 Task: Look for space in Menzelinsk, Russia from 11th June, 2023 to 15th June, 2023 for 2 adults in price range Rs.7000 to Rs.16000. Place can be private room with 1  bedroom having 2 beds and 1 bathroom. Property type can be house, flat, guest house, hotel. Booking option can be shelf check-in. Required host language is English.
Action: Mouse moved to (518, 136)
Screenshot: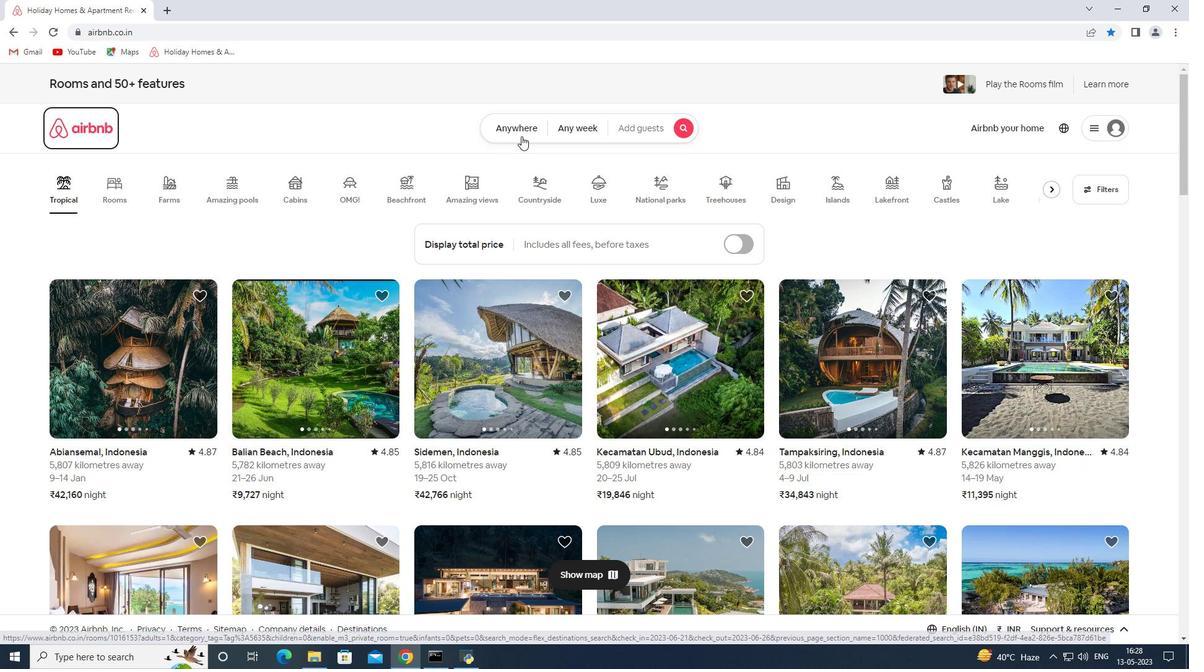 
Action: Mouse pressed left at (518, 136)
Screenshot: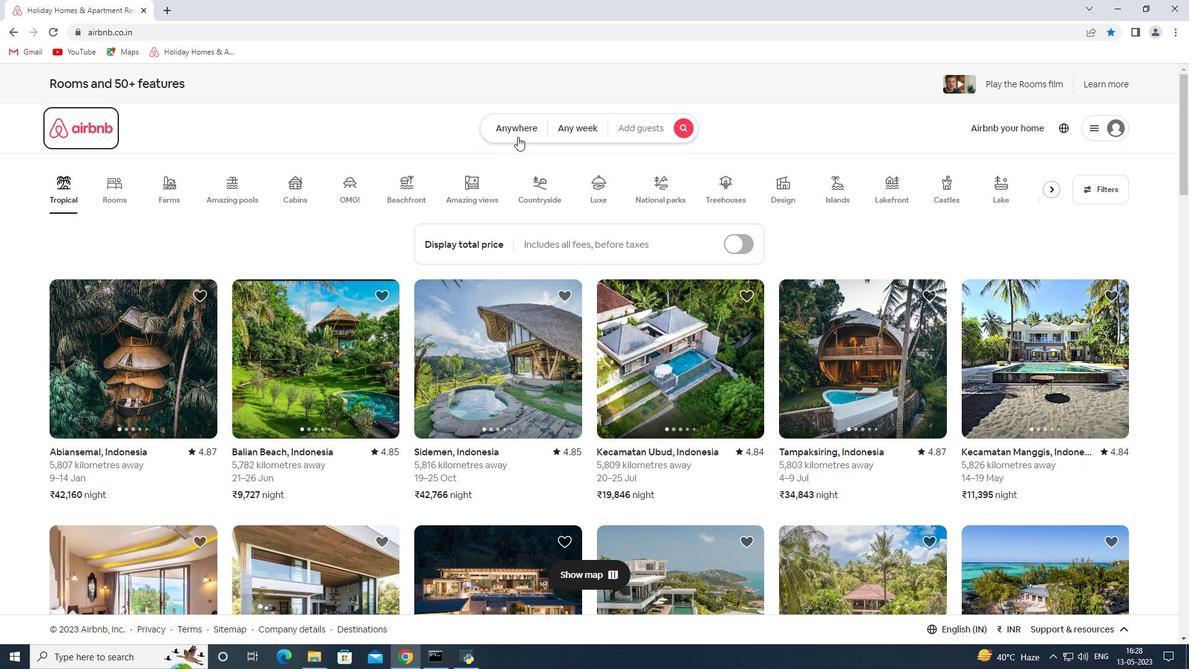 
Action: Mouse moved to (411, 178)
Screenshot: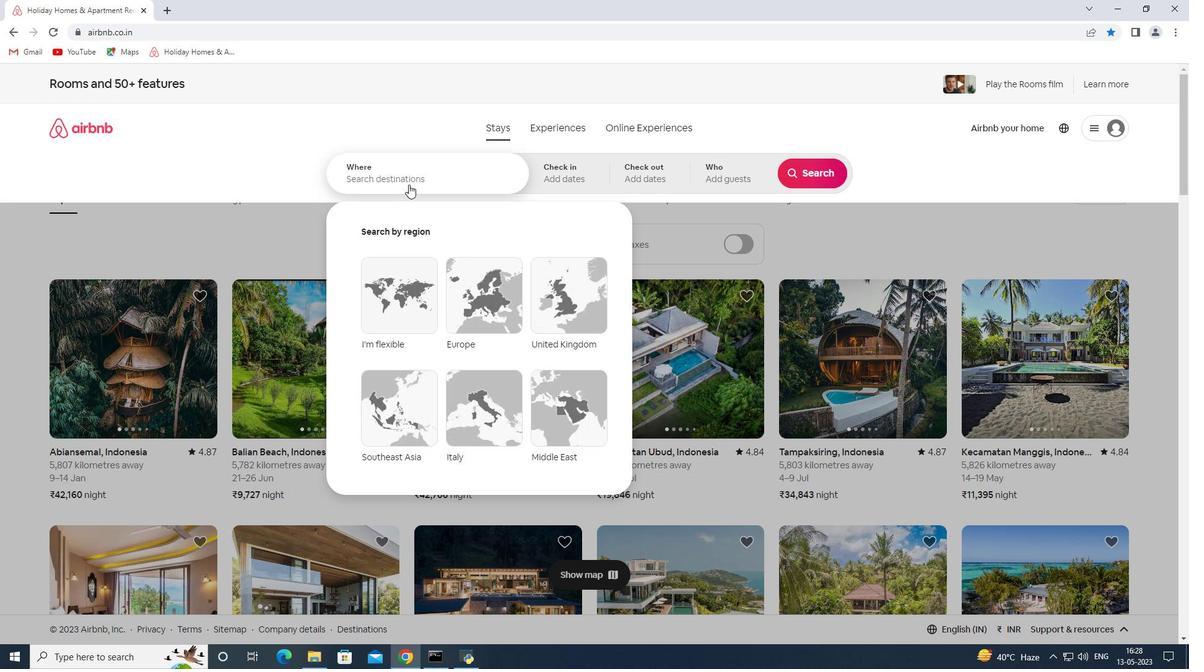 
Action: Mouse pressed left at (411, 178)
Screenshot: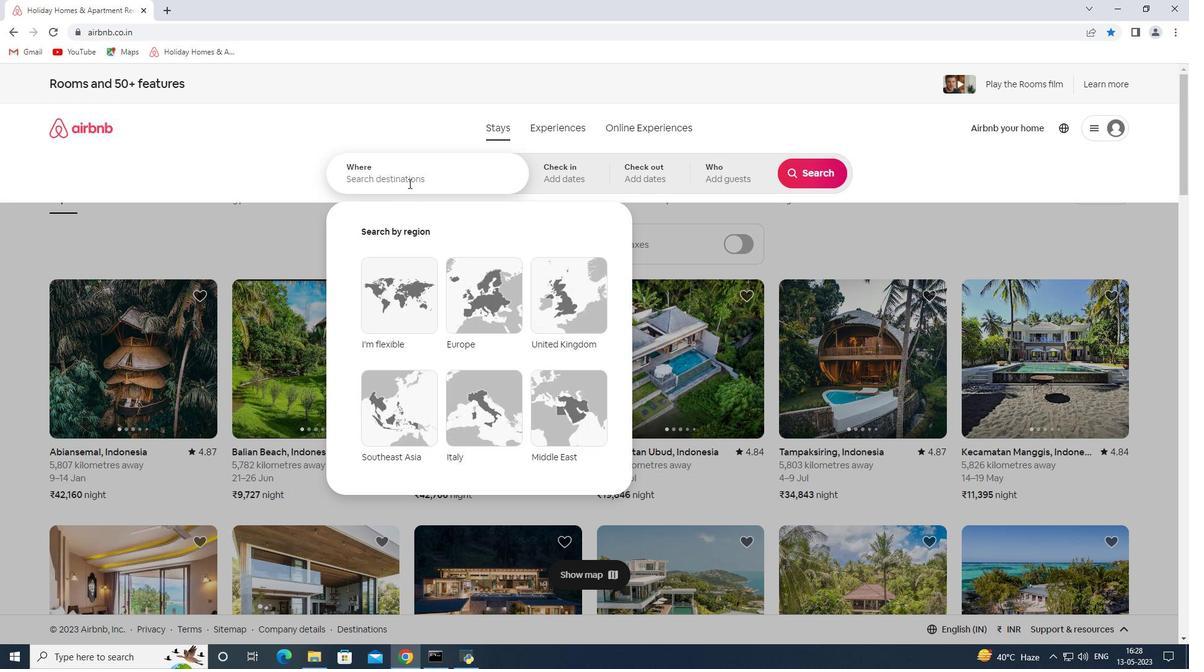 
Action: Mouse moved to (390, 192)
Screenshot: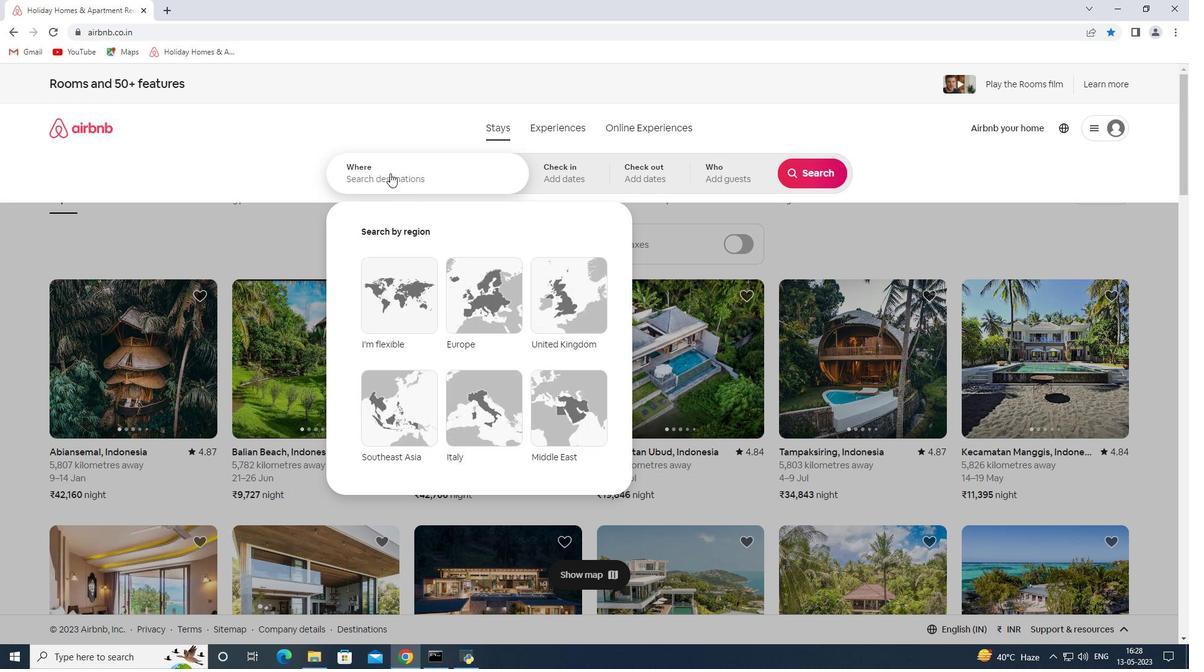 
Action: Mouse pressed left at (390, 192)
Screenshot: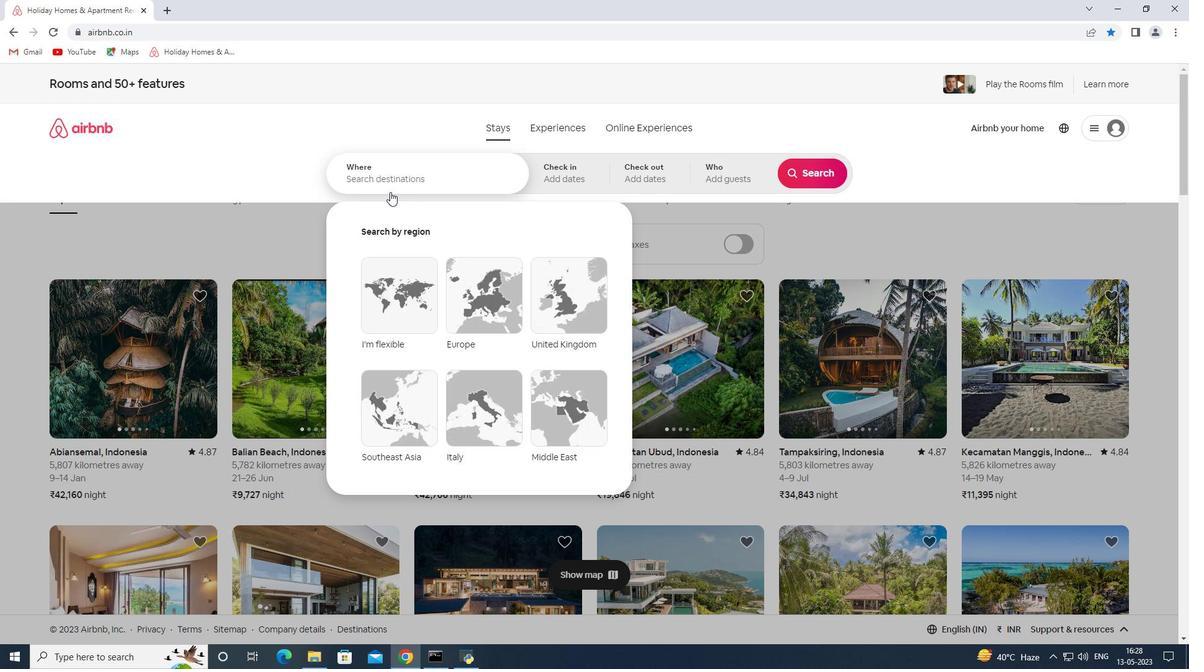
Action: Mouse moved to (408, 180)
Screenshot: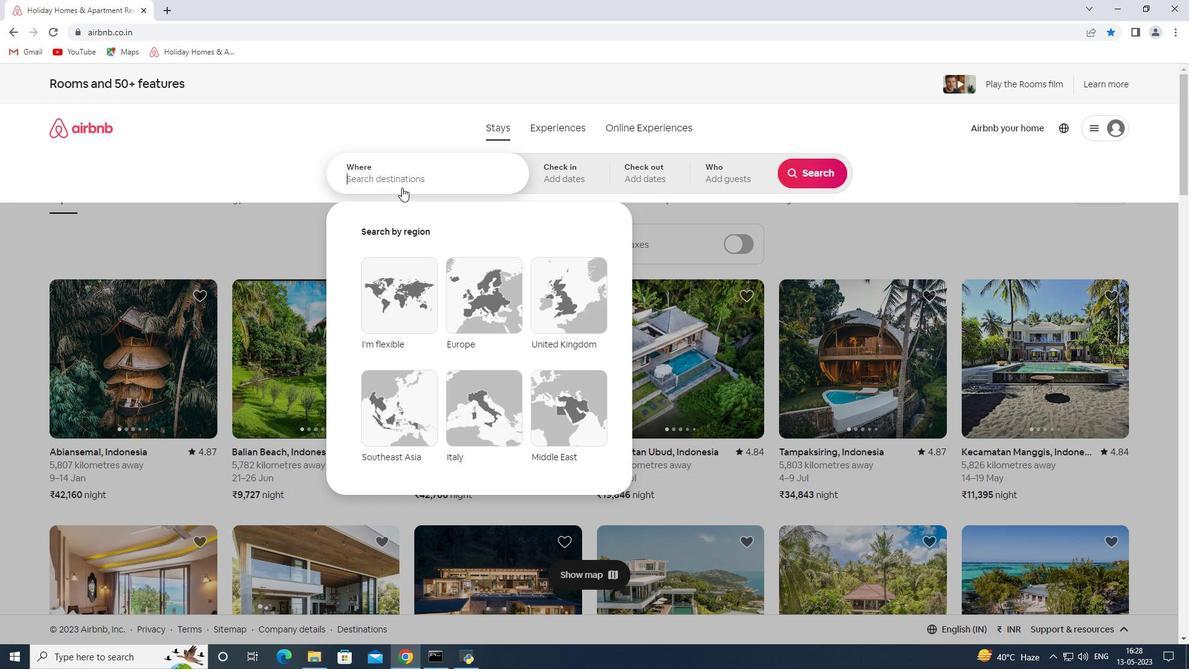 
Action: Mouse pressed left at (408, 180)
Screenshot: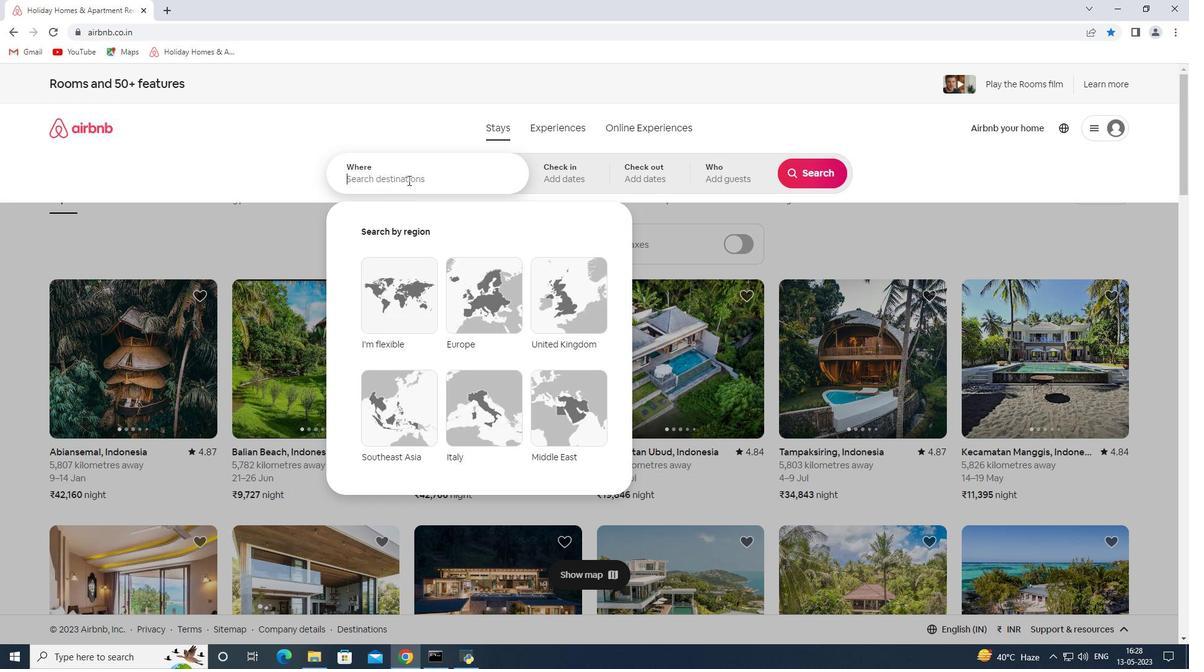 
Action: Key pressed <Key.shift><Key.shift><Key.shift><Key.shift><Key.shift><Key.shift>Menzelinsk<Key.space><Key.shift><Key.shift><Key.shift><Key.shift><Key.shift><Key.shift><Key.shift><Key.shift><Key.shift><Key.shift><Key.shift>Russia<Key.space><Key.enter>
Screenshot: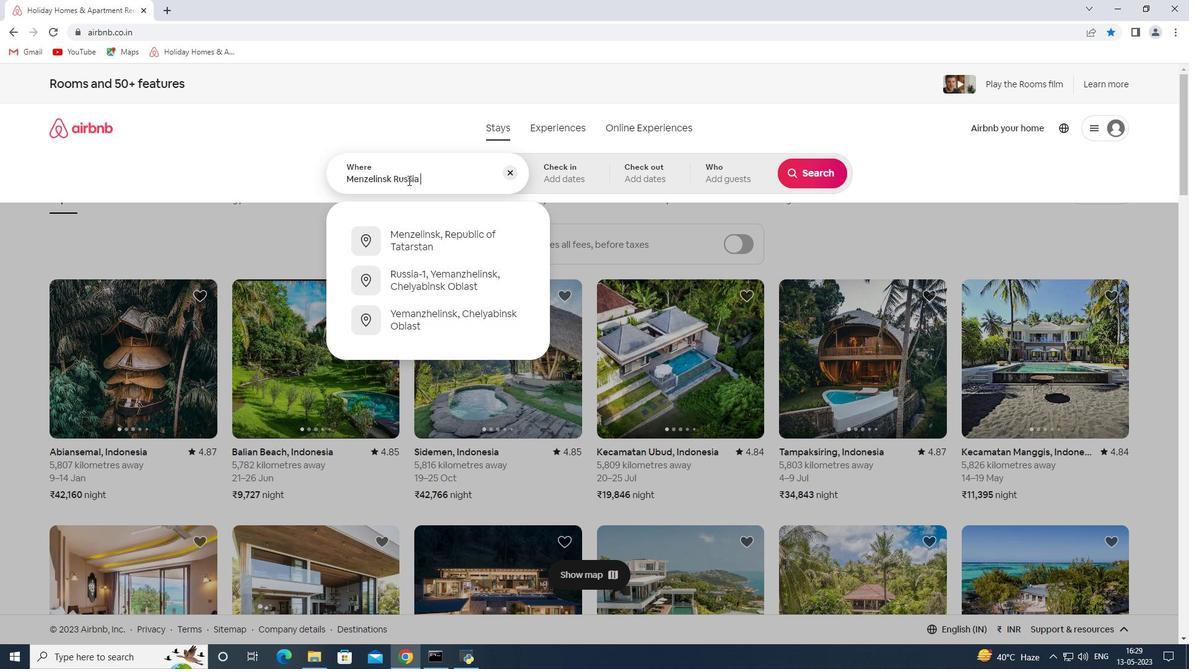 
Action: Mouse moved to (625, 389)
Screenshot: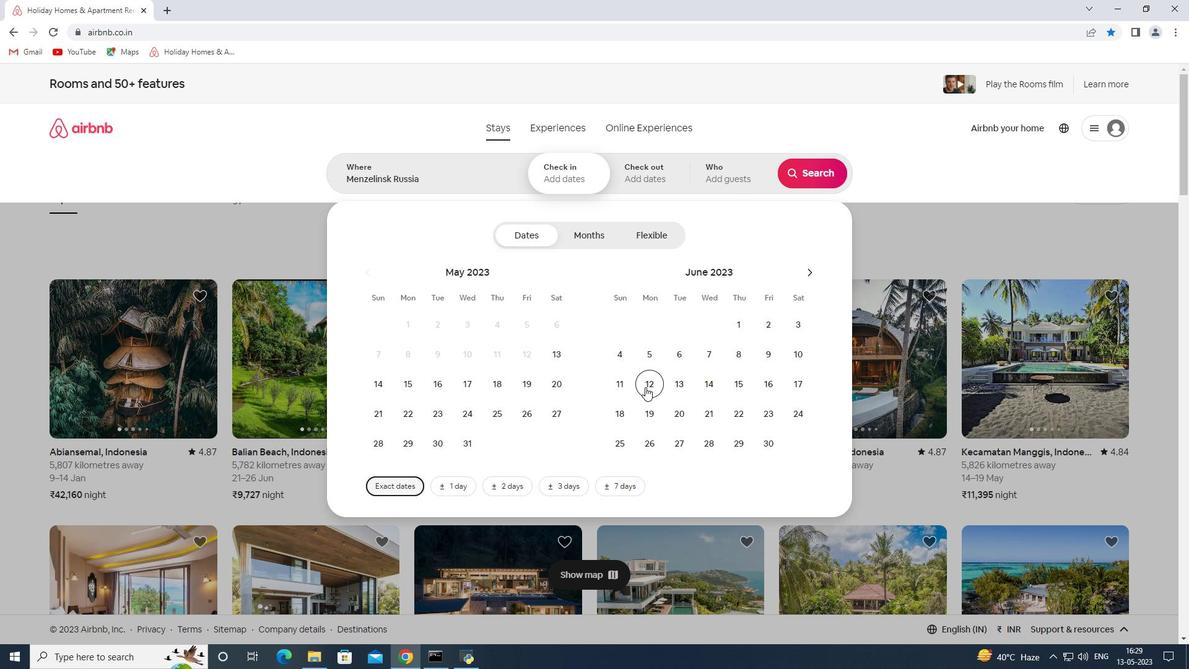 
Action: Mouse pressed left at (625, 389)
Screenshot: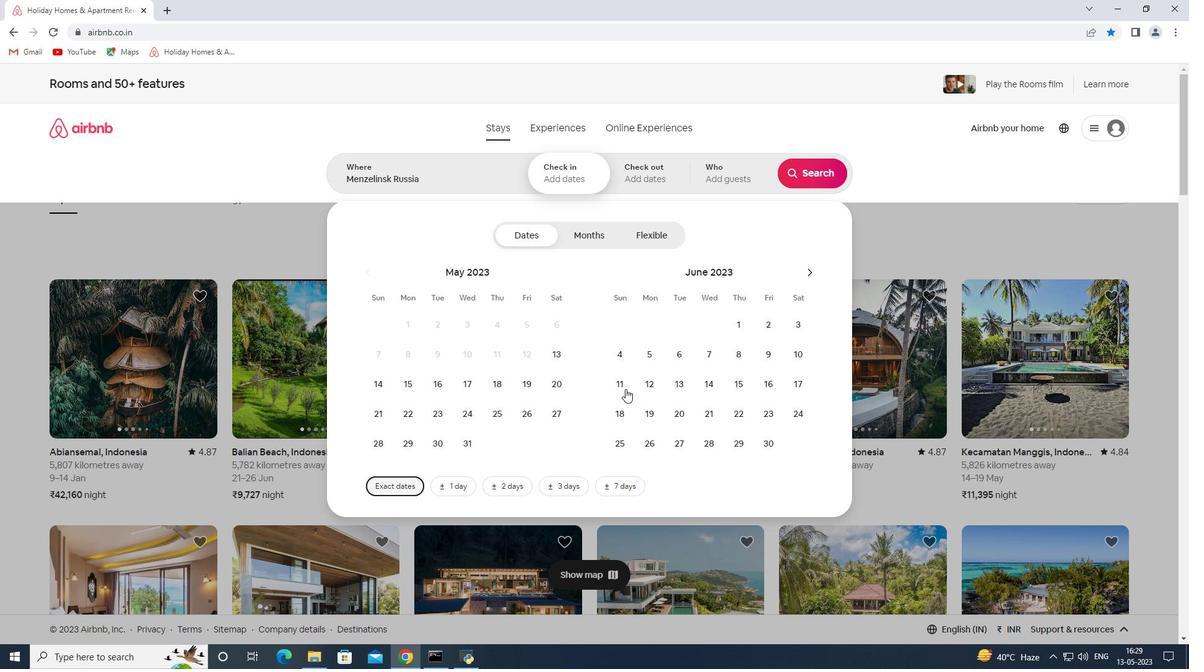 
Action: Mouse moved to (741, 387)
Screenshot: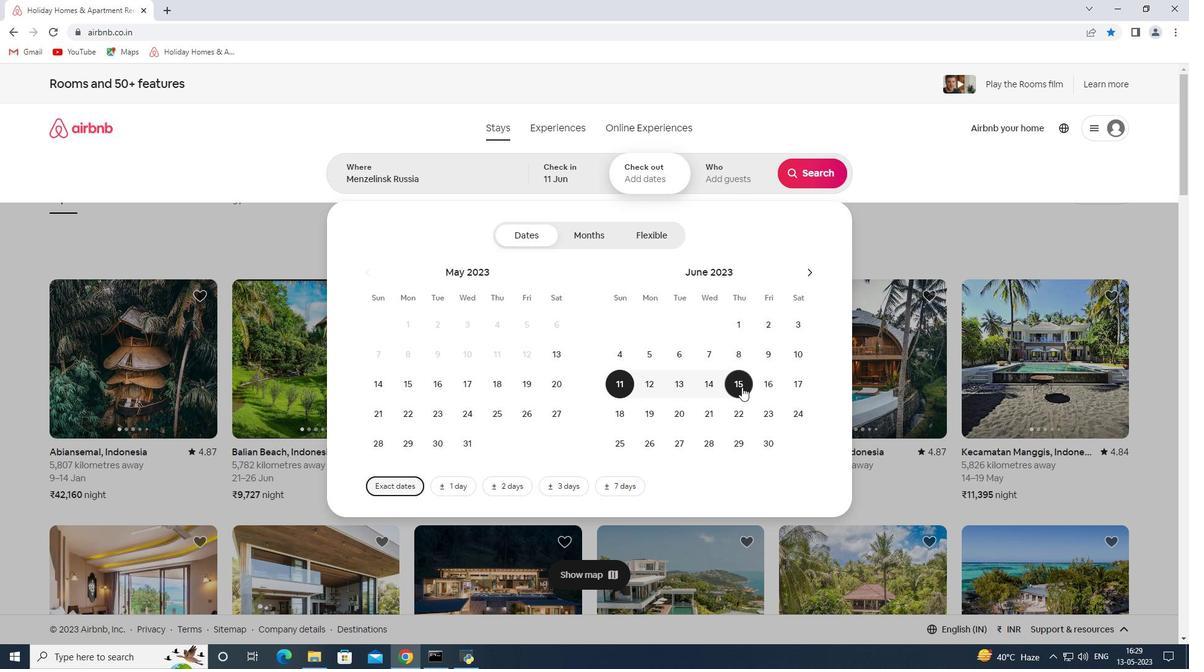 
Action: Mouse pressed left at (741, 387)
Screenshot: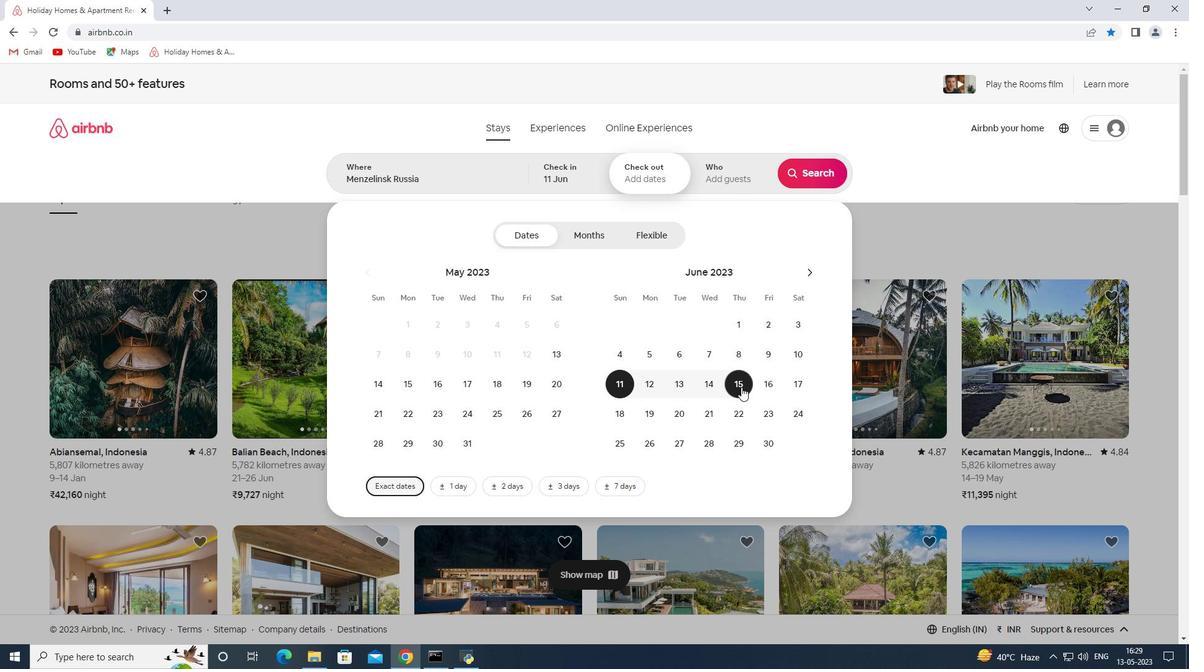 
Action: Mouse moved to (743, 176)
Screenshot: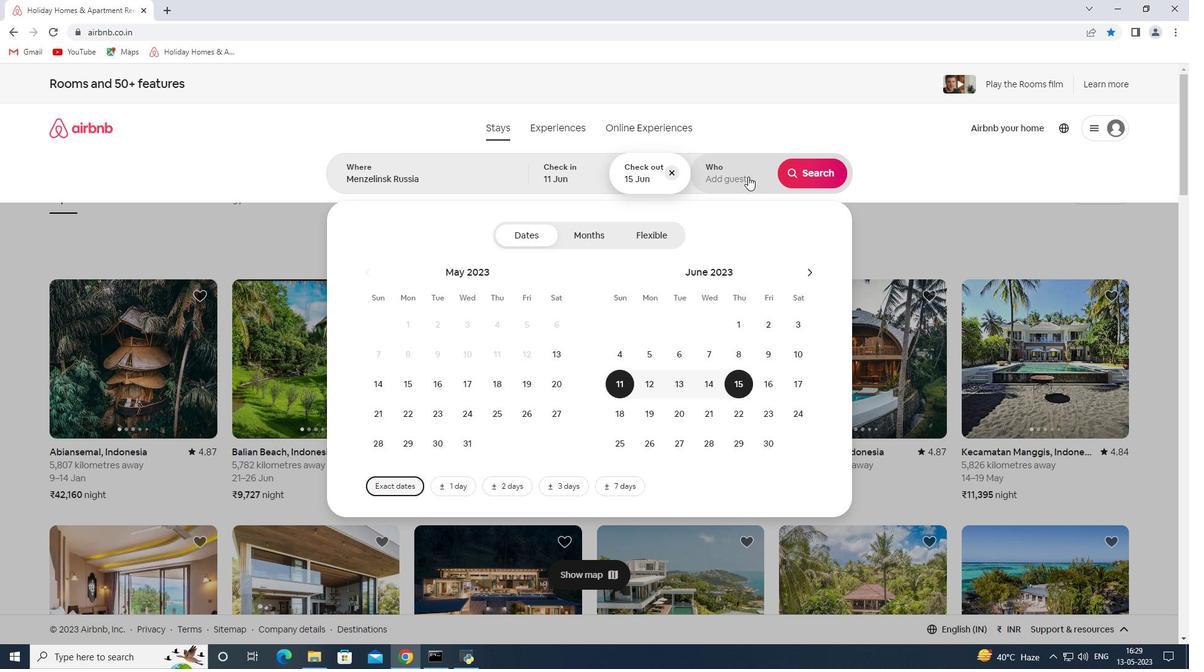 
Action: Mouse pressed left at (743, 176)
Screenshot: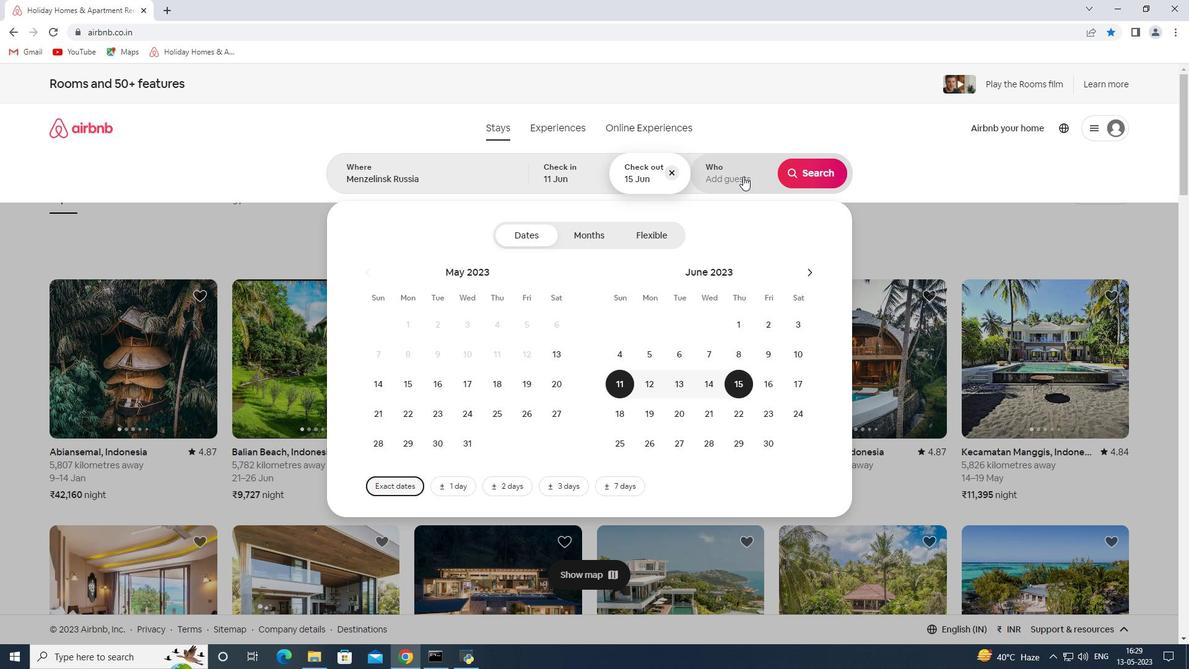 
Action: Mouse moved to (822, 241)
Screenshot: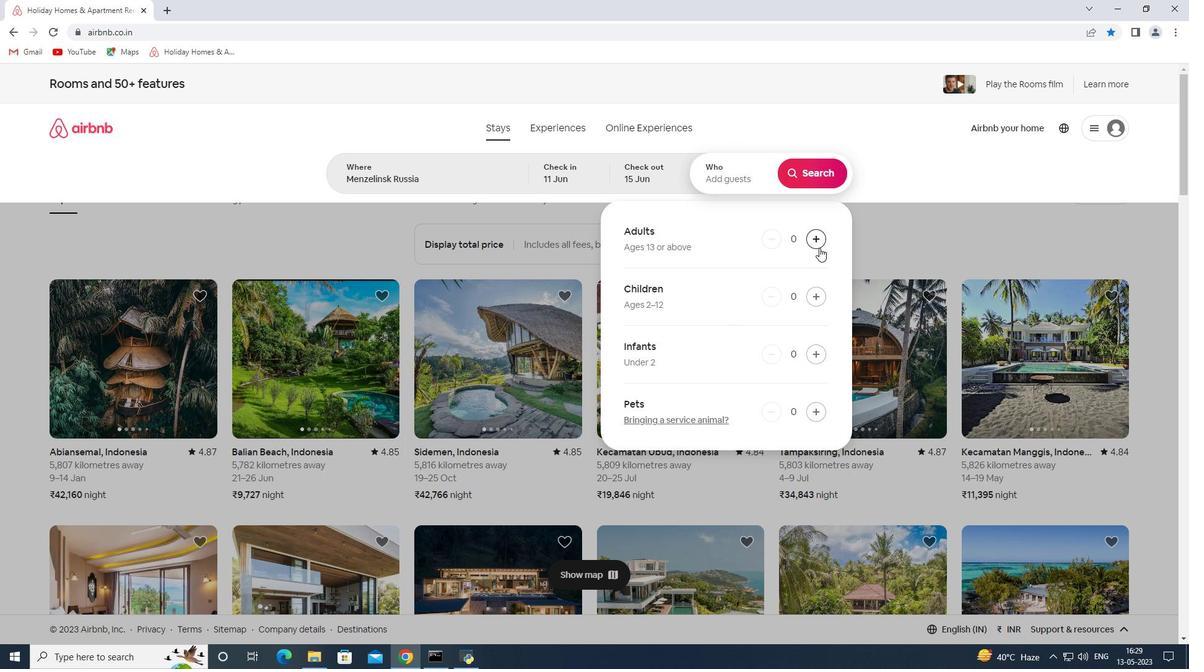 
Action: Mouse pressed left at (822, 241)
Screenshot: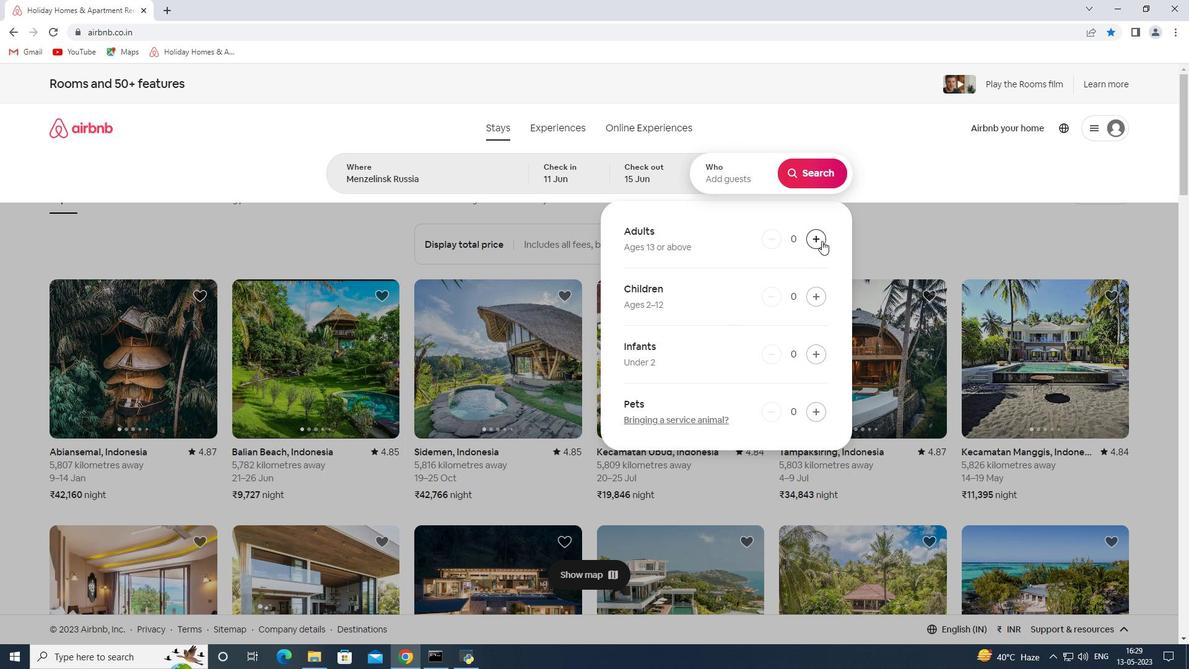 
Action: Mouse moved to (819, 241)
Screenshot: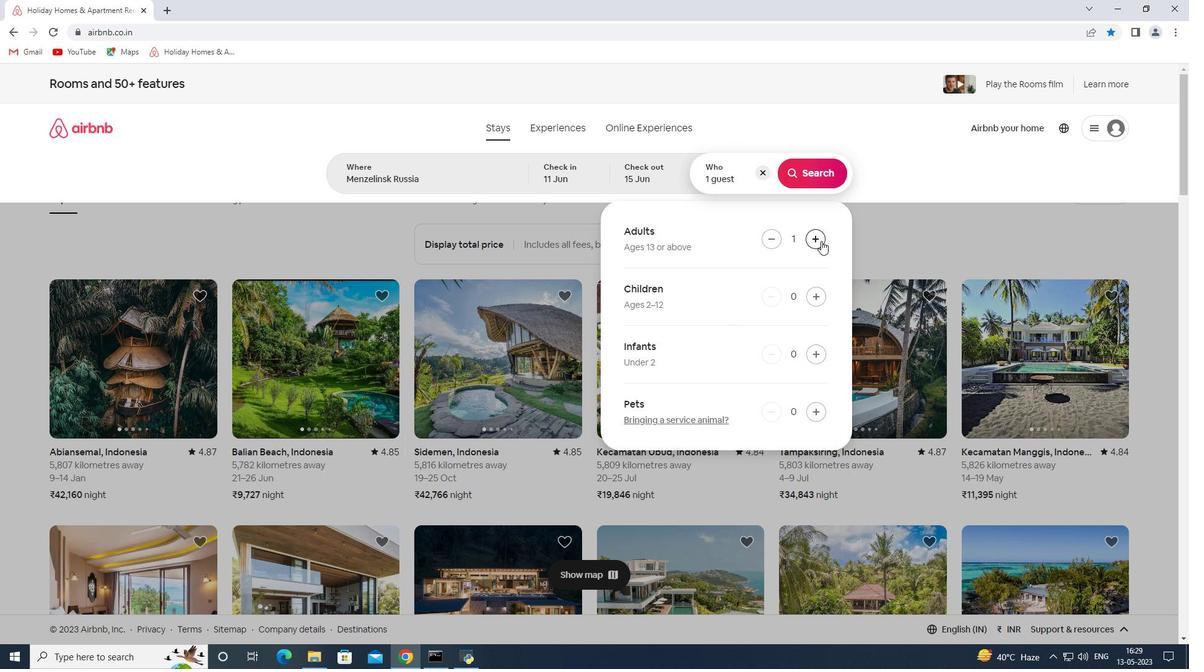 
Action: Mouse pressed left at (819, 241)
Screenshot: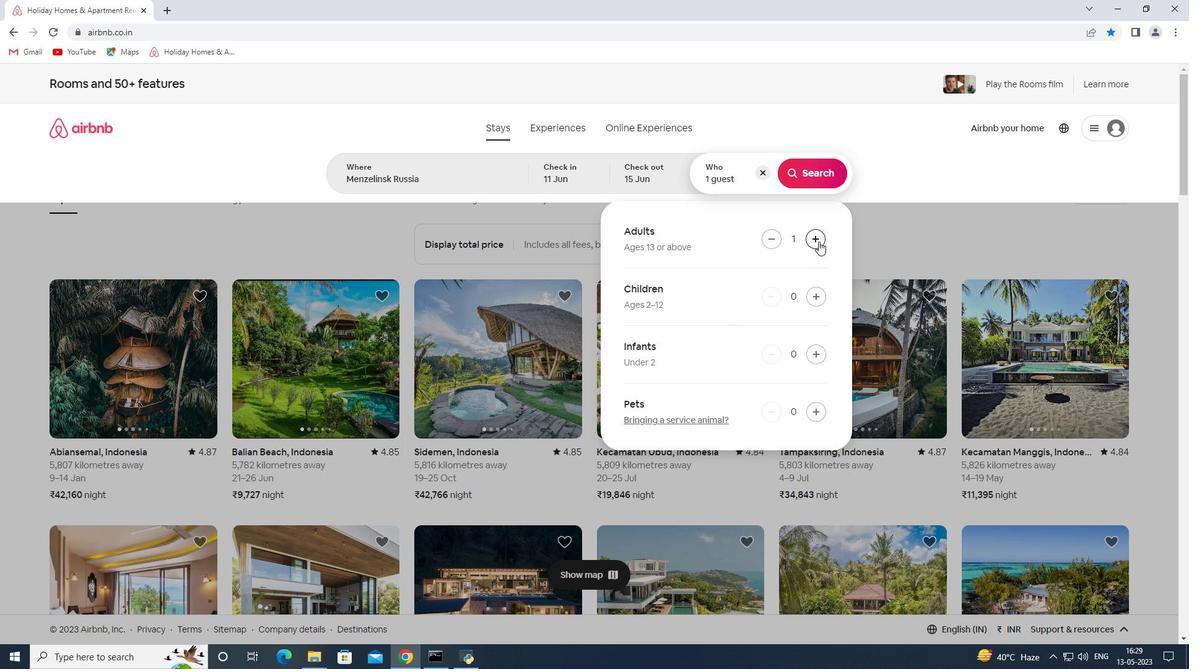 
Action: Mouse moved to (819, 171)
Screenshot: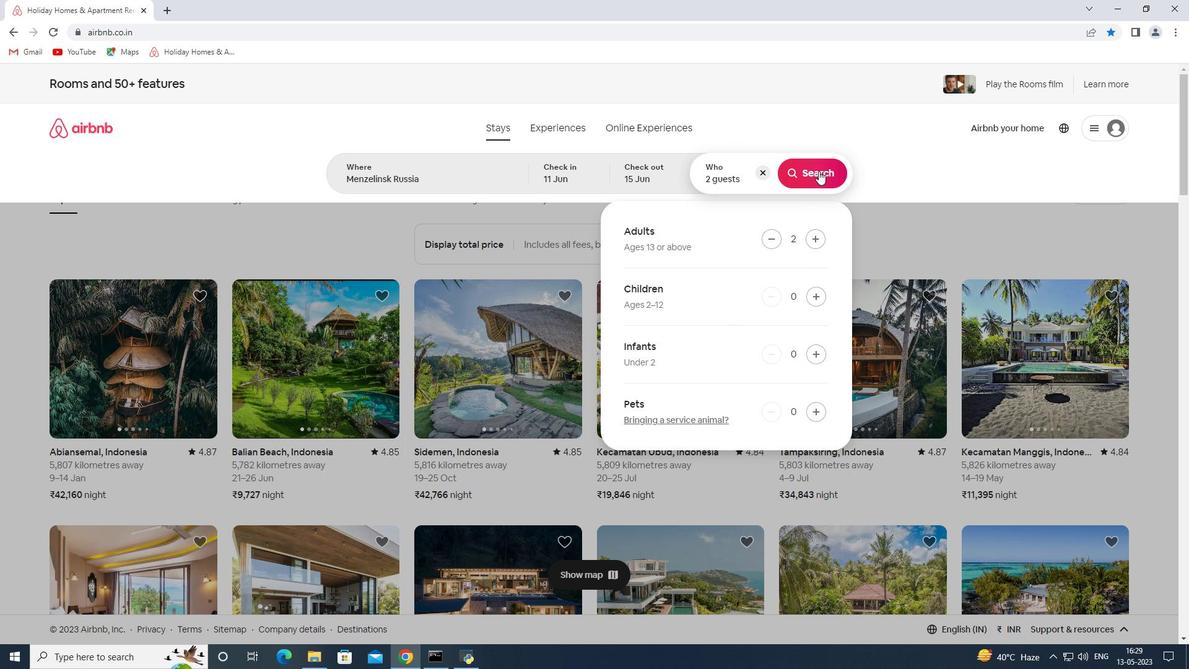 
Action: Mouse pressed left at (819, 171)
Screenshot: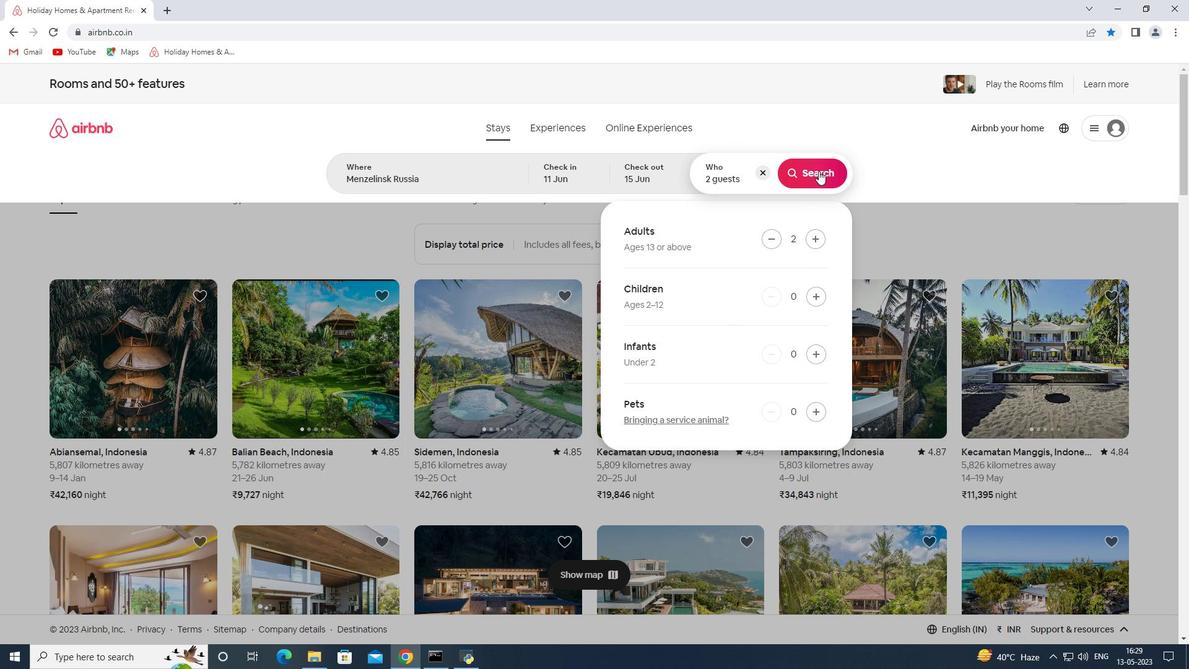 
Action: Mouse moved to (1140, 131)
Screenshot: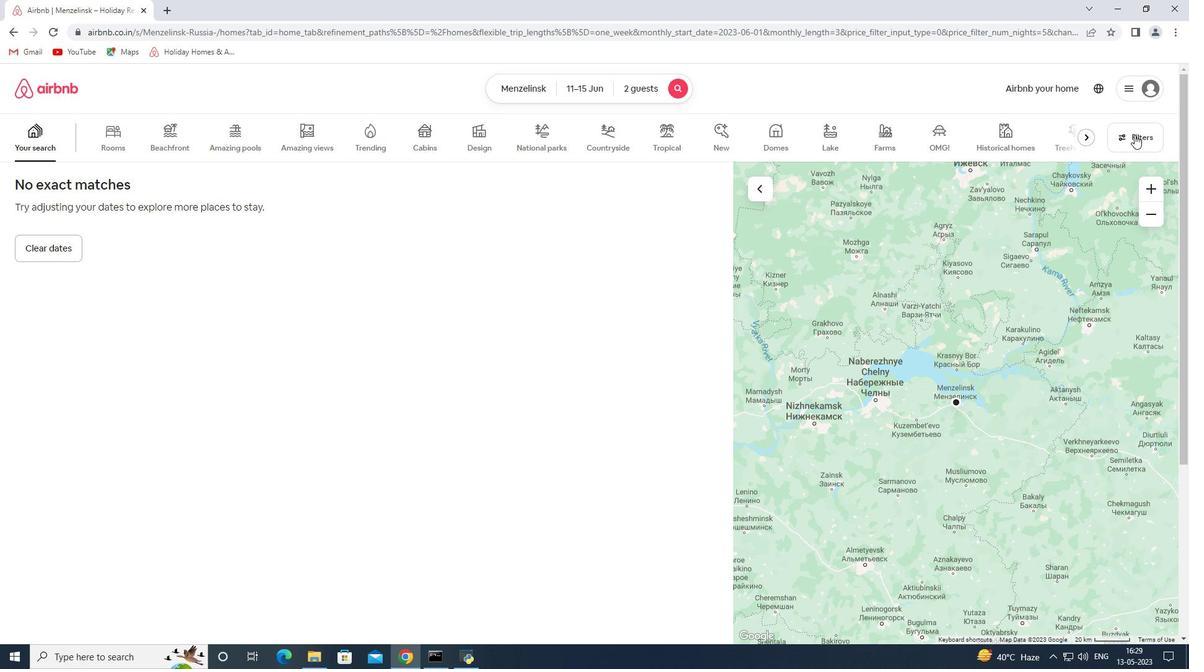 
Action: Mouse pressed left at (1140, 131)
Screenshot: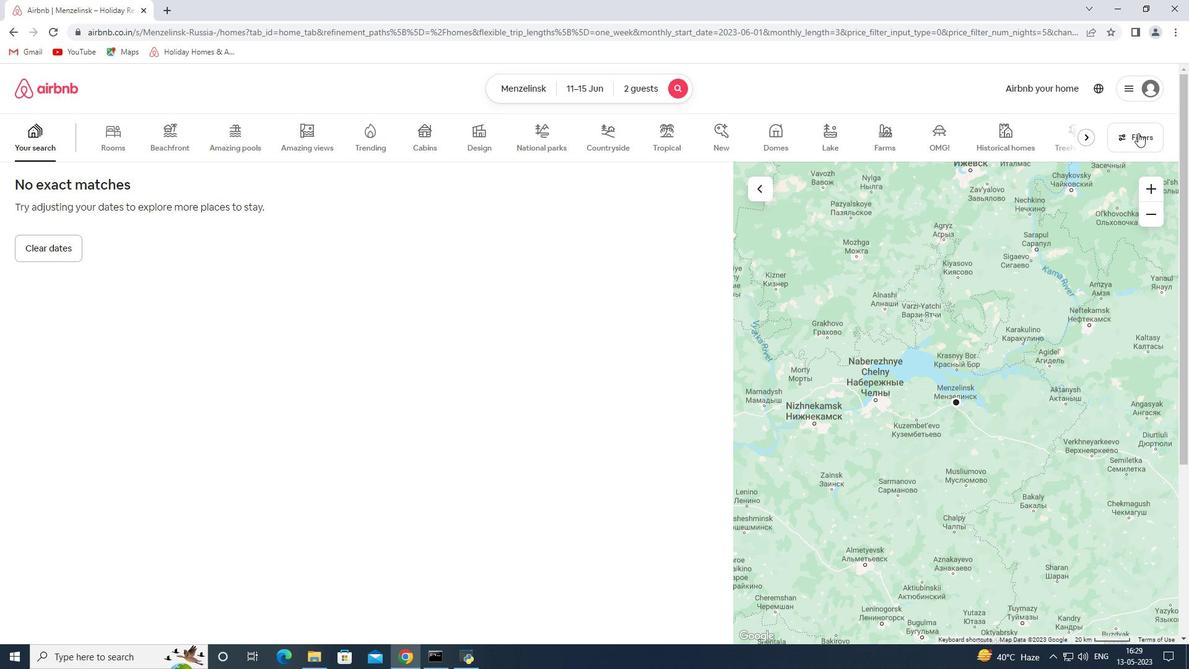 
Action: Mouse moved to (480, 443)
Screenshot: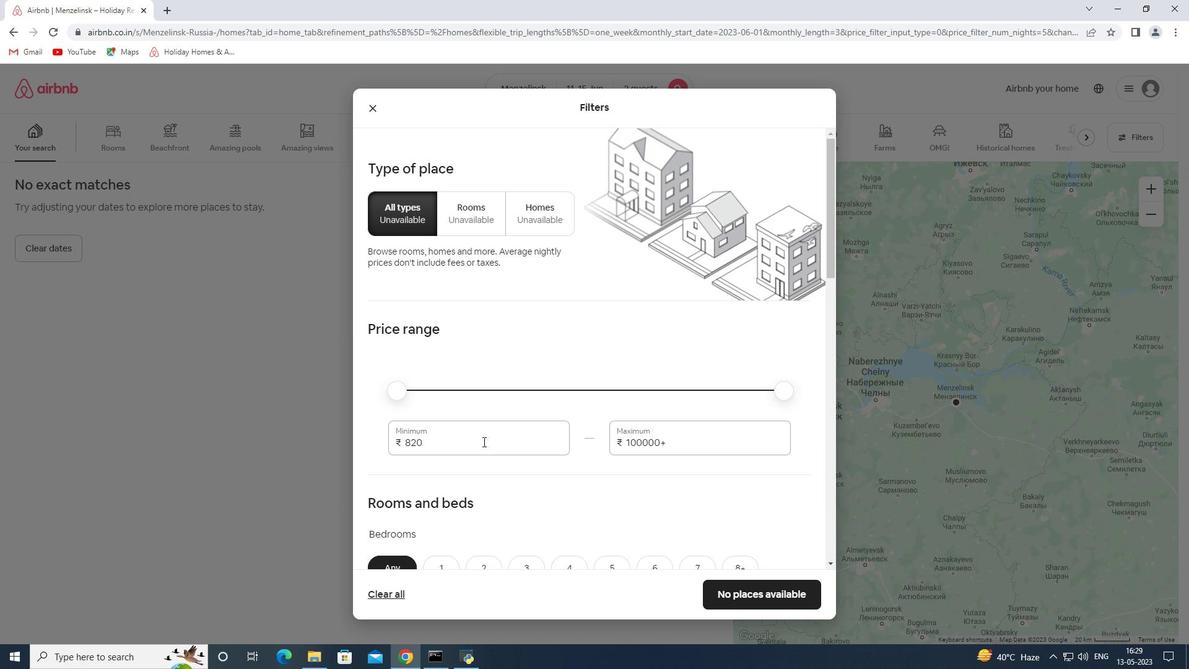 
Action: Mouse pressed left at (480, 443)
Screenshot: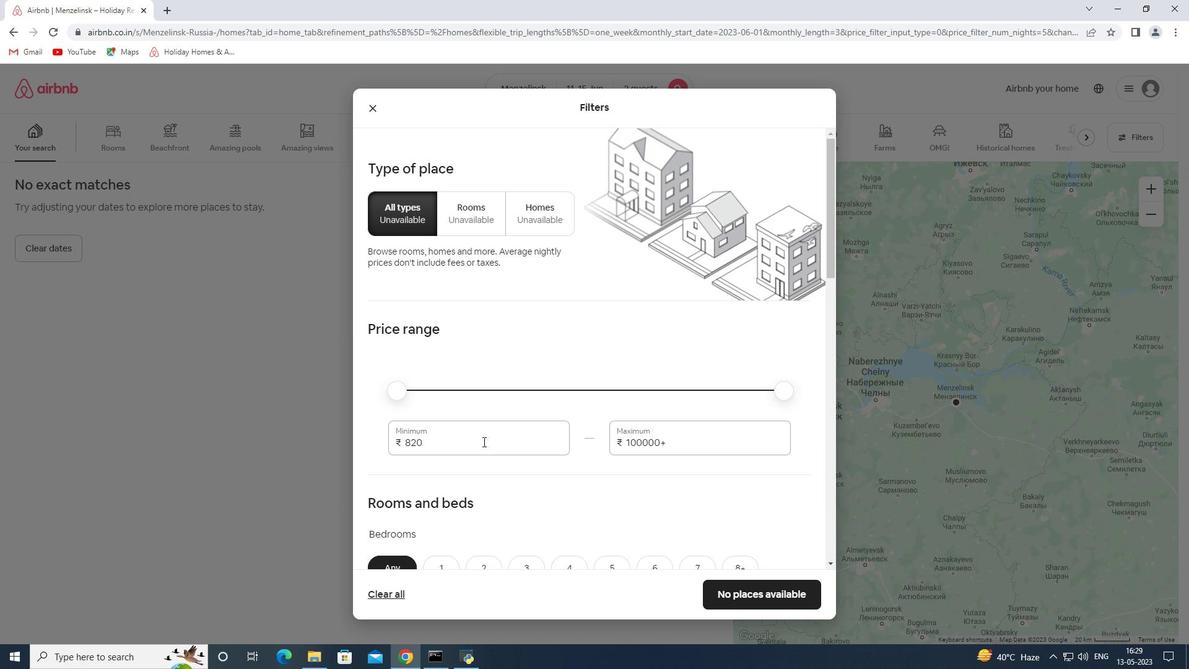 
Action: Mouse pressed left at (480, 443)
Screenshot: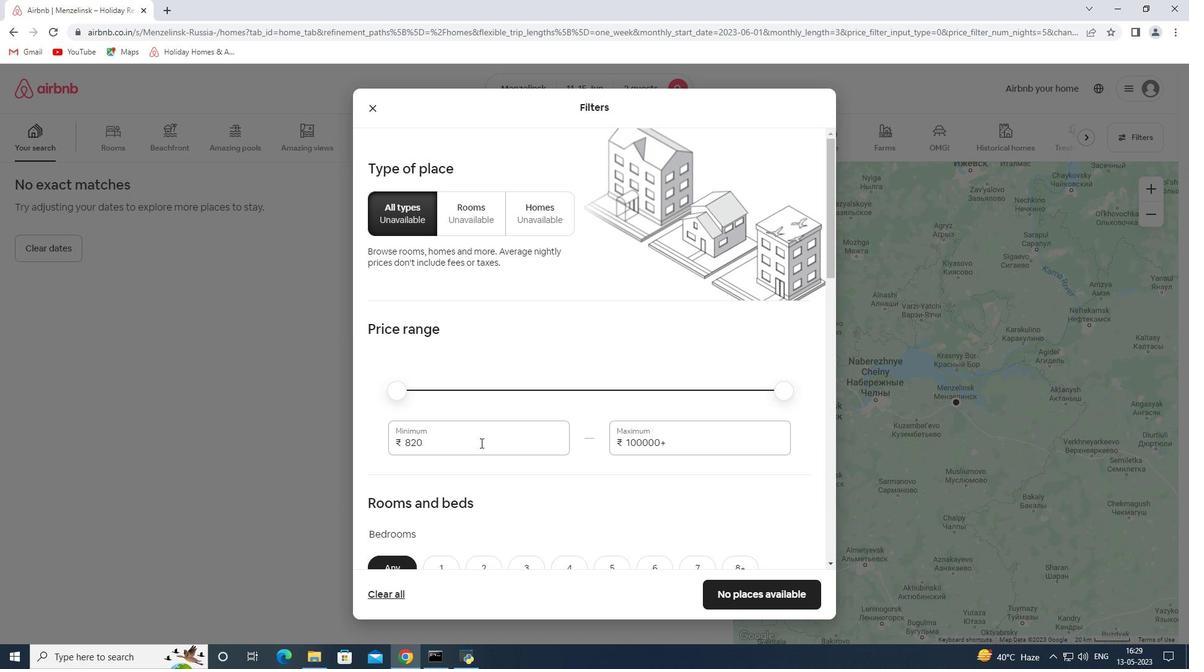 
Action: Key pressed 7000<Key.tab>16000<Key.tab>
Screenshot: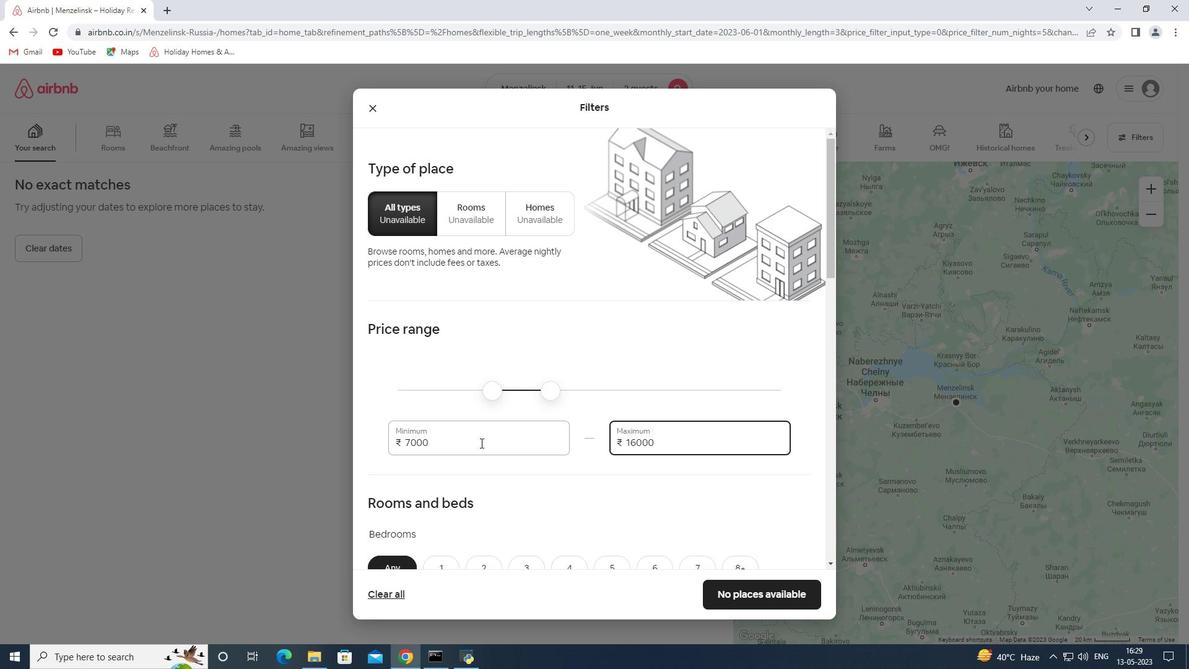 
Action: Mouse moved to (585, 444)
Screenshot: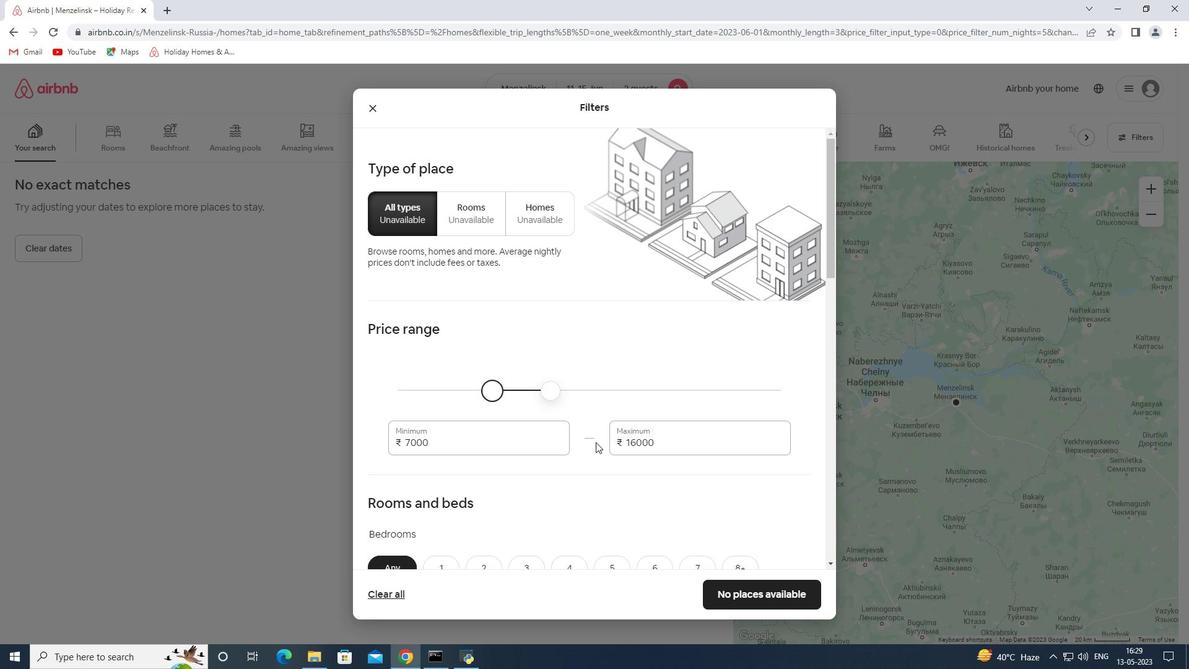 
Action: Mouse scrolled (585, 443) with delta (0, 0)
Screenshot: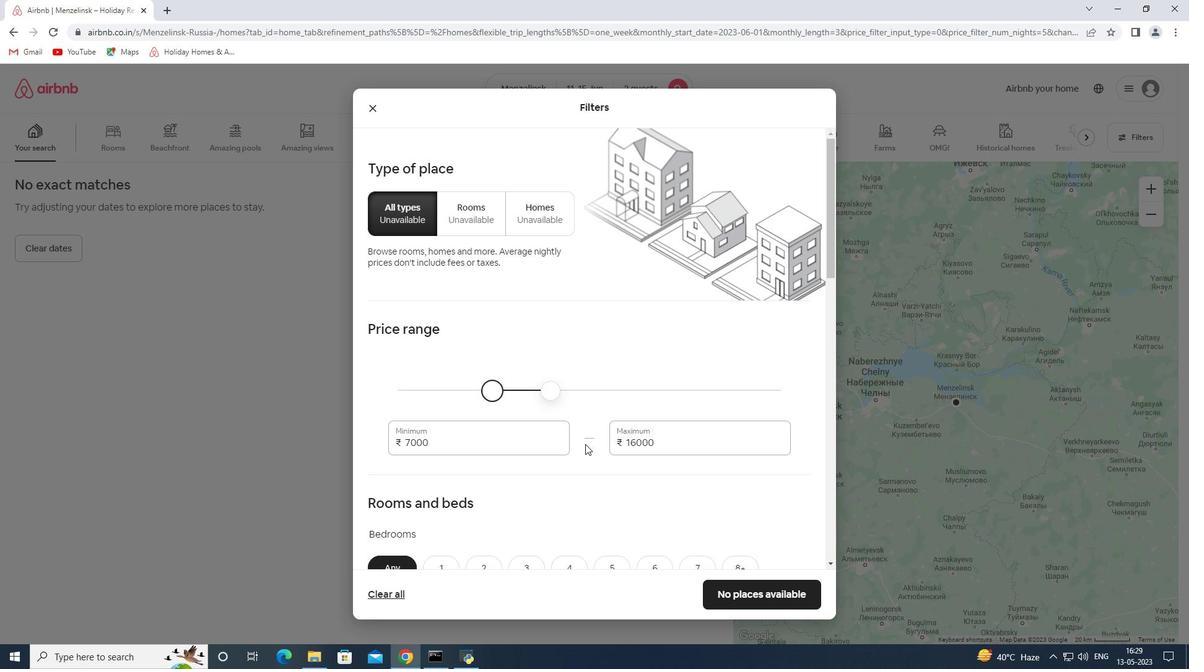 
Action: Mouse scrolled (585, 443) with delta (0, 0)
Screenshot: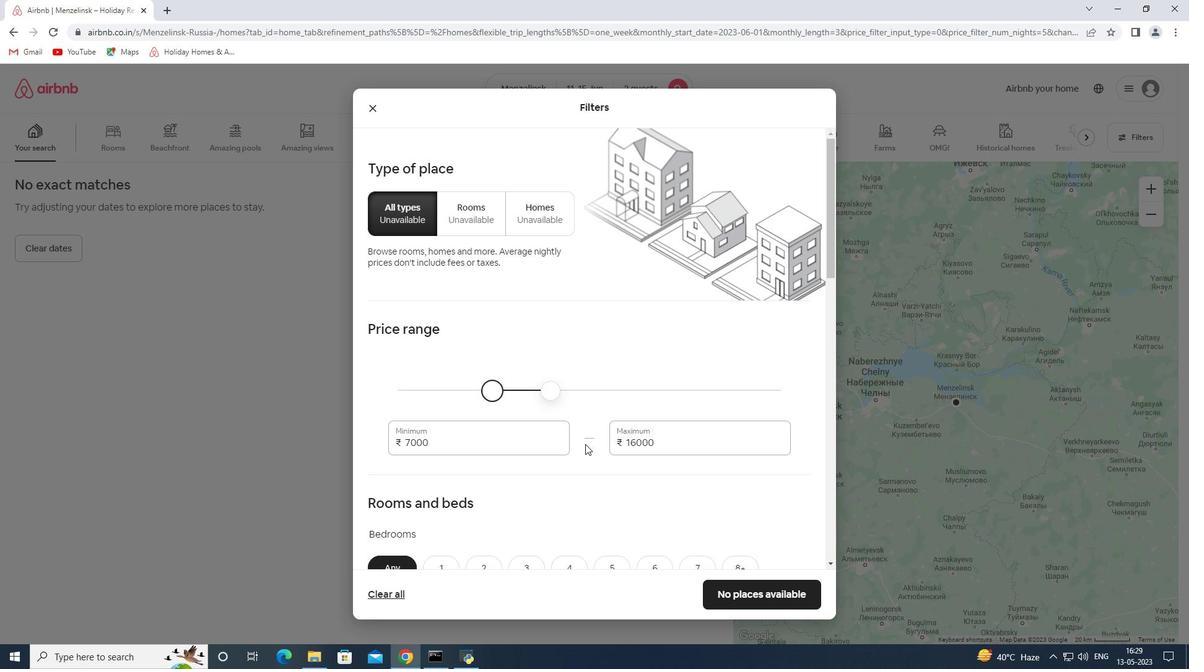 
Action: Mouse scrolled (585, 443) with delta (0, 0)
Screenshot: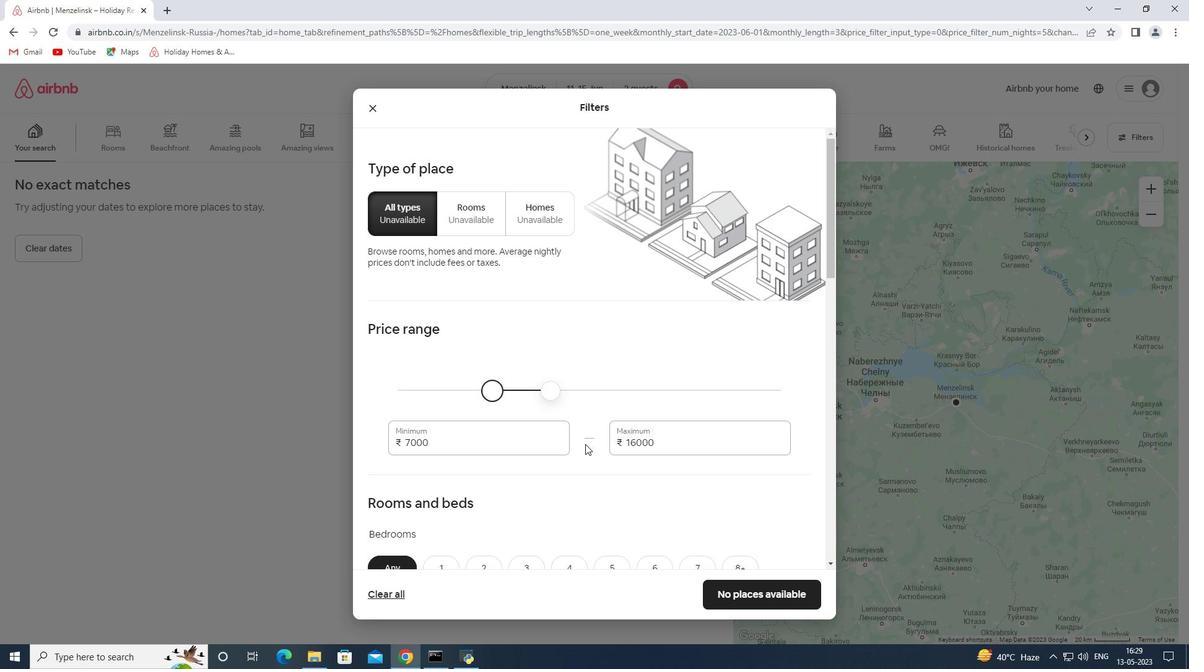 
Action: Mouse moved to (439, 382)
Screenshot: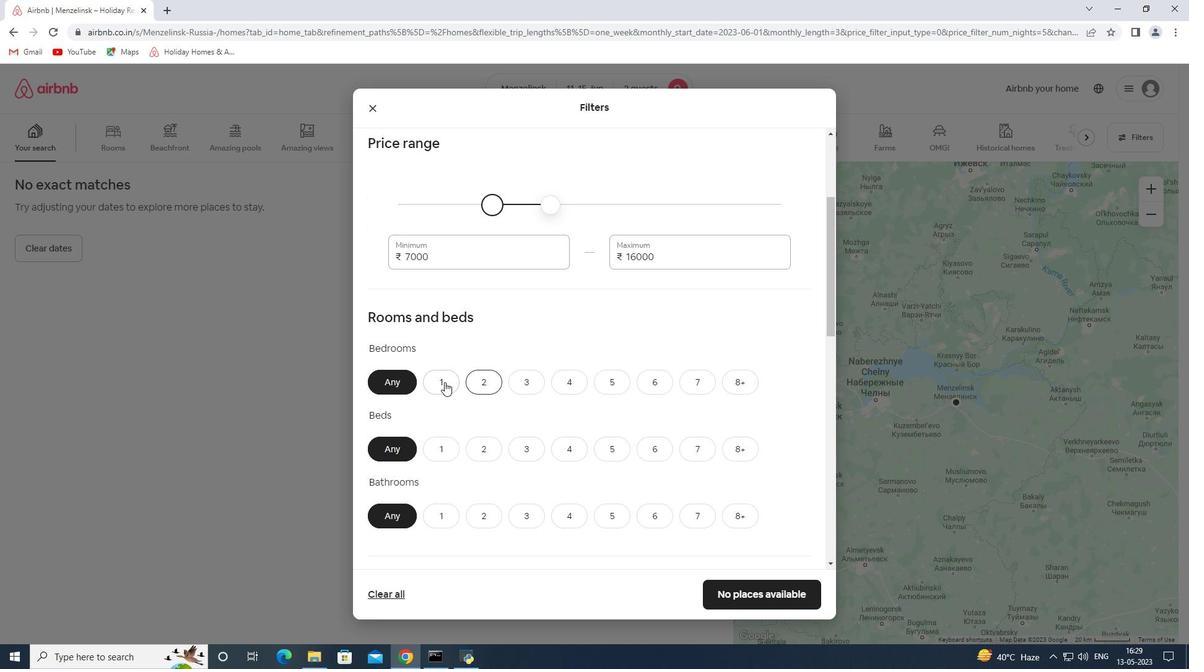 
Action: Mouse pressed left at (439, 382)
Screenshot: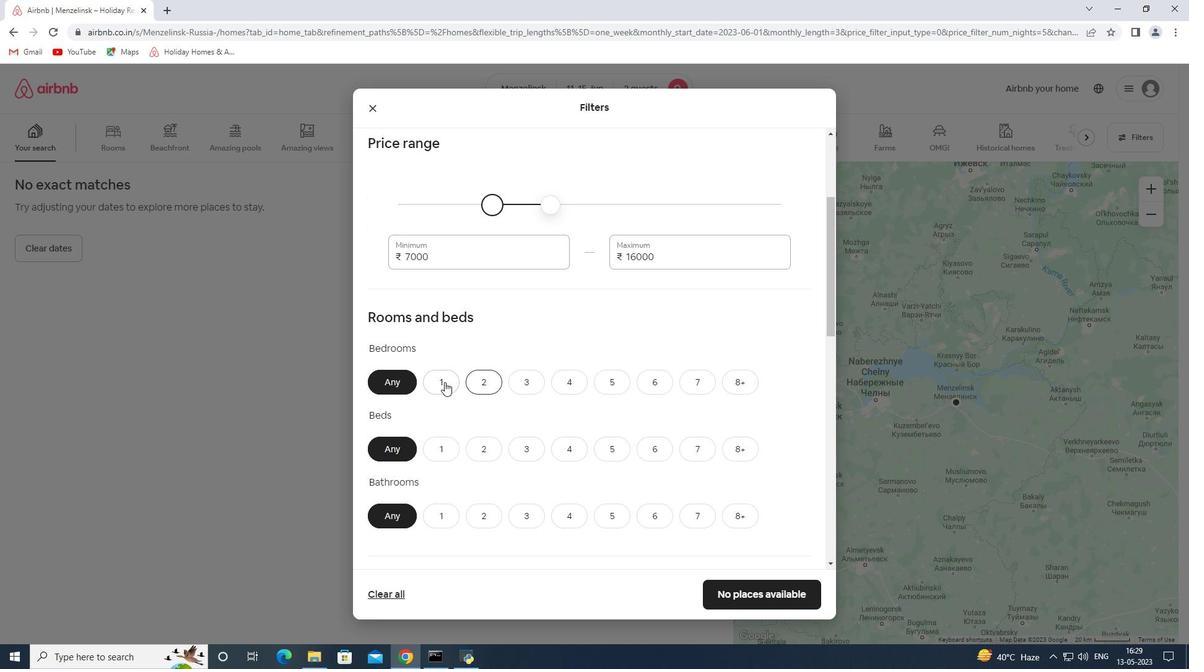 
Action: Mouse moved to (485, 458)
Screenshot: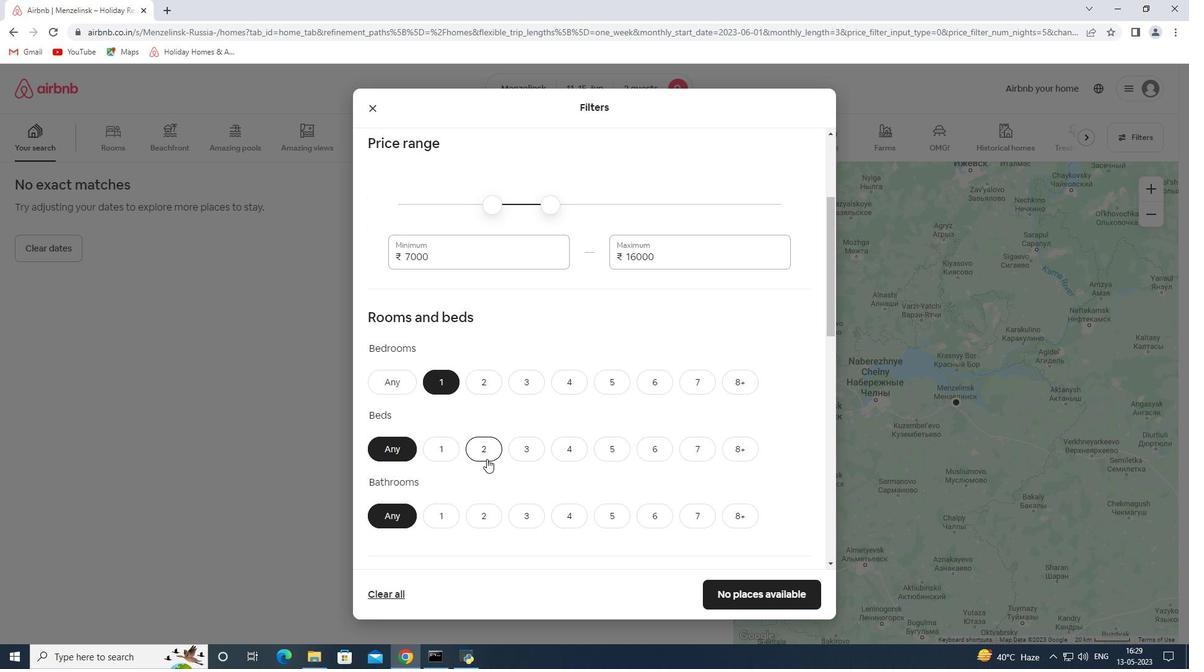
Action: Mouse pressed left at (485, 458)
Screenshot: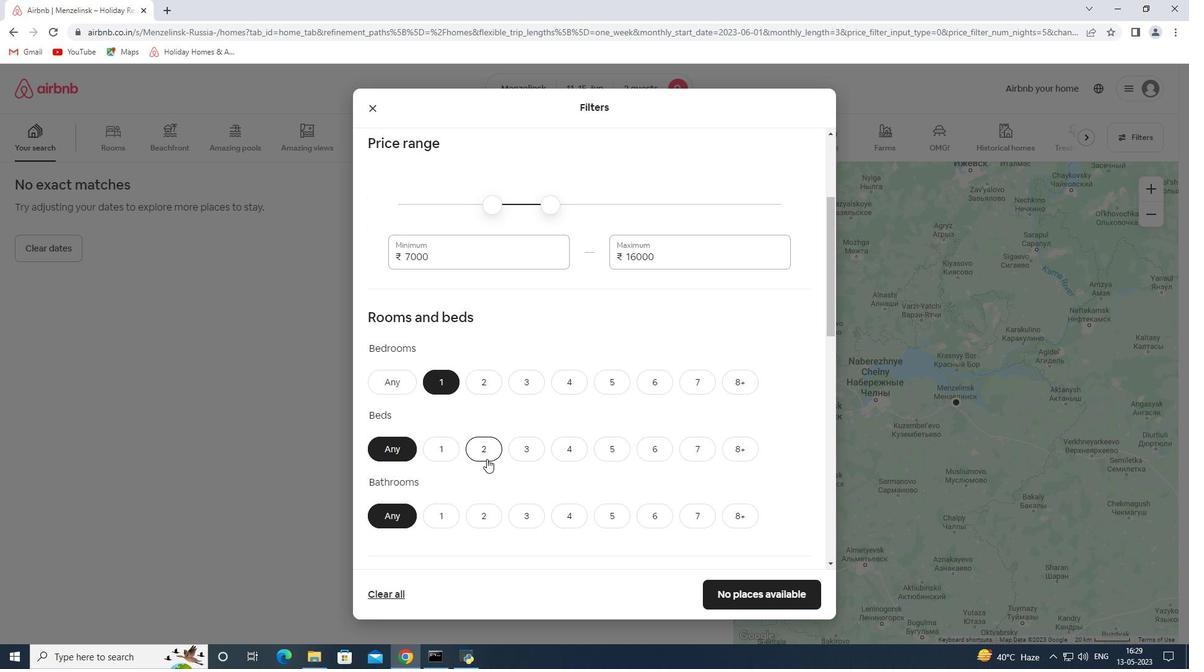 
Action: Mouse moved to (439, 519)
Screenshot: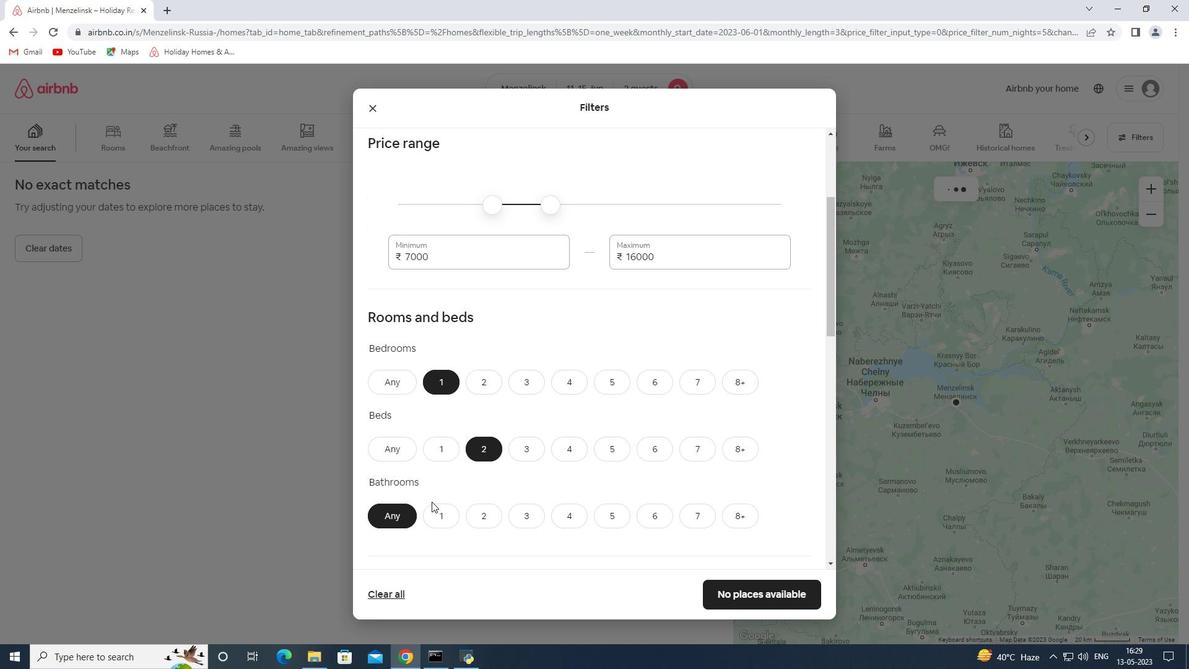 
Action: Mouse pressed left at (439, 519)
Screenshot: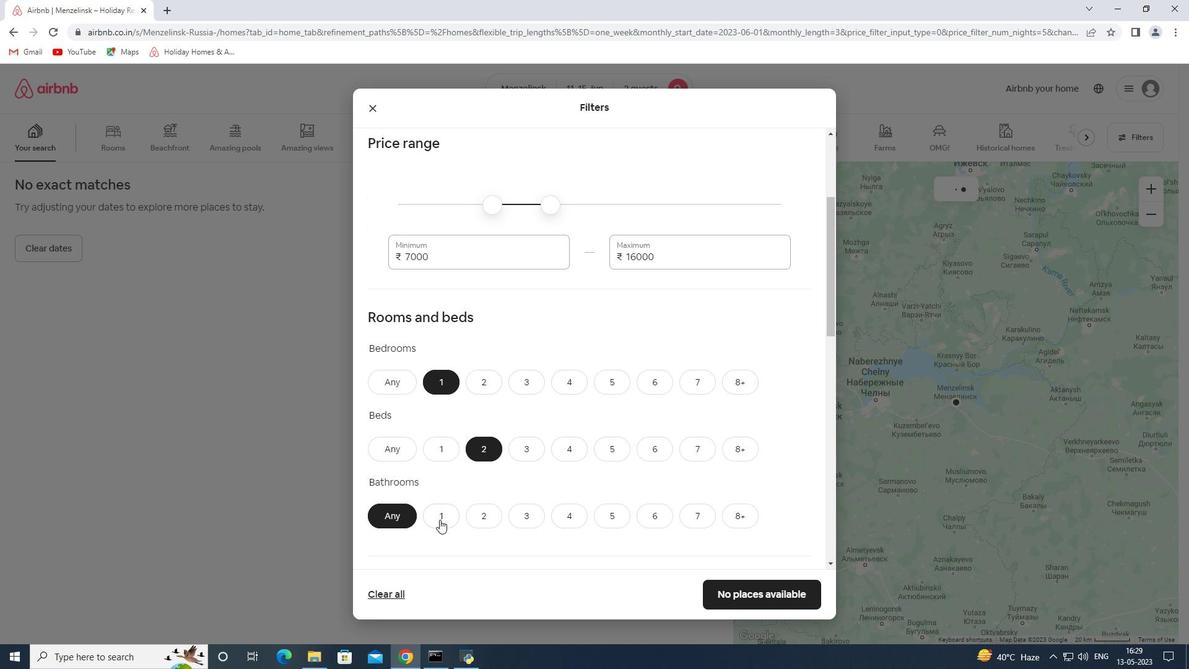
Action: Mouse moved to (483, 447)
Screenshot: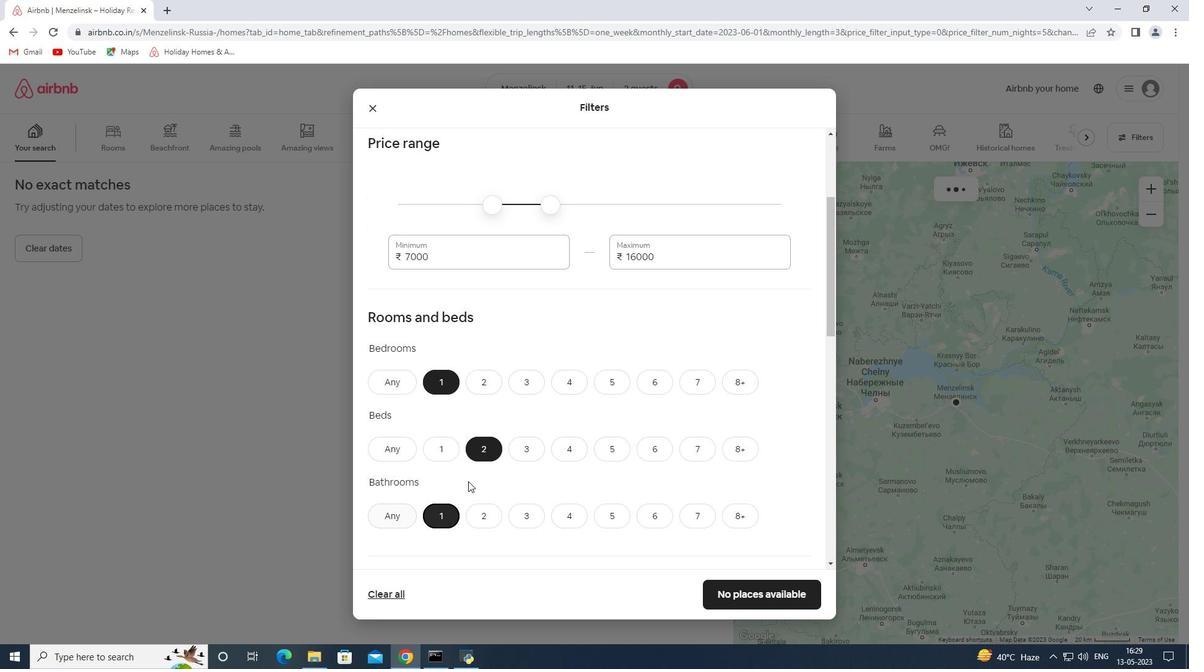 
Action: Mouse scrolled (483, 446) with delta (0, 0)
Screenshot: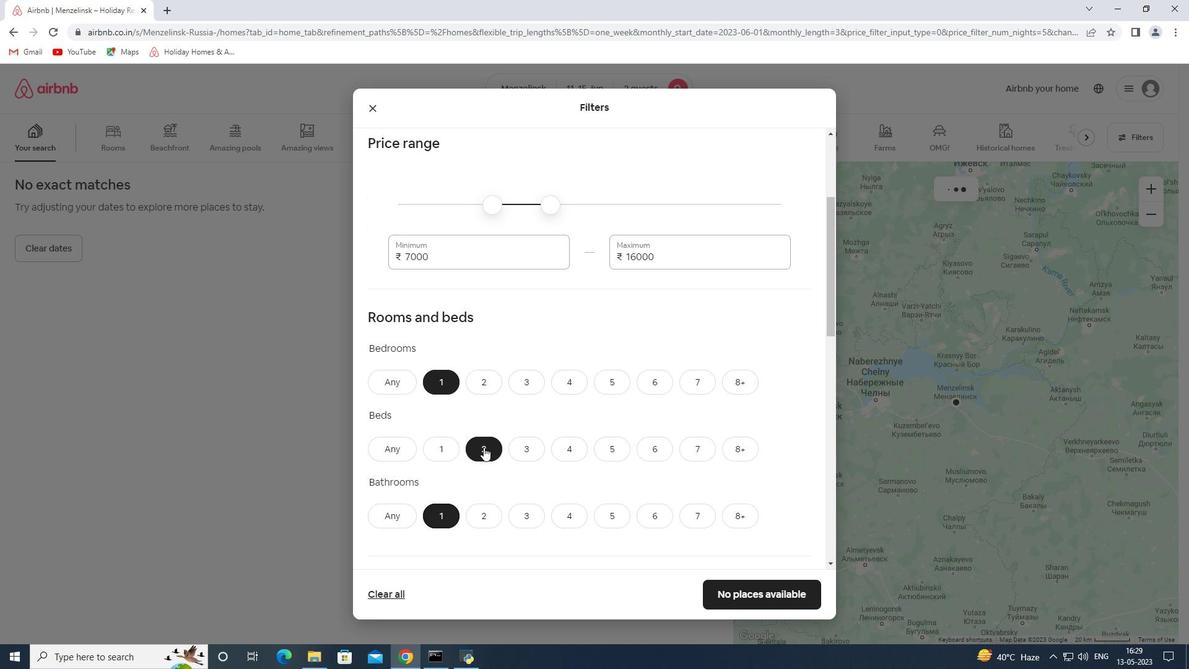 
Action: Mouse scrolled (483, 446) with delta (0, 0)
Screenshot: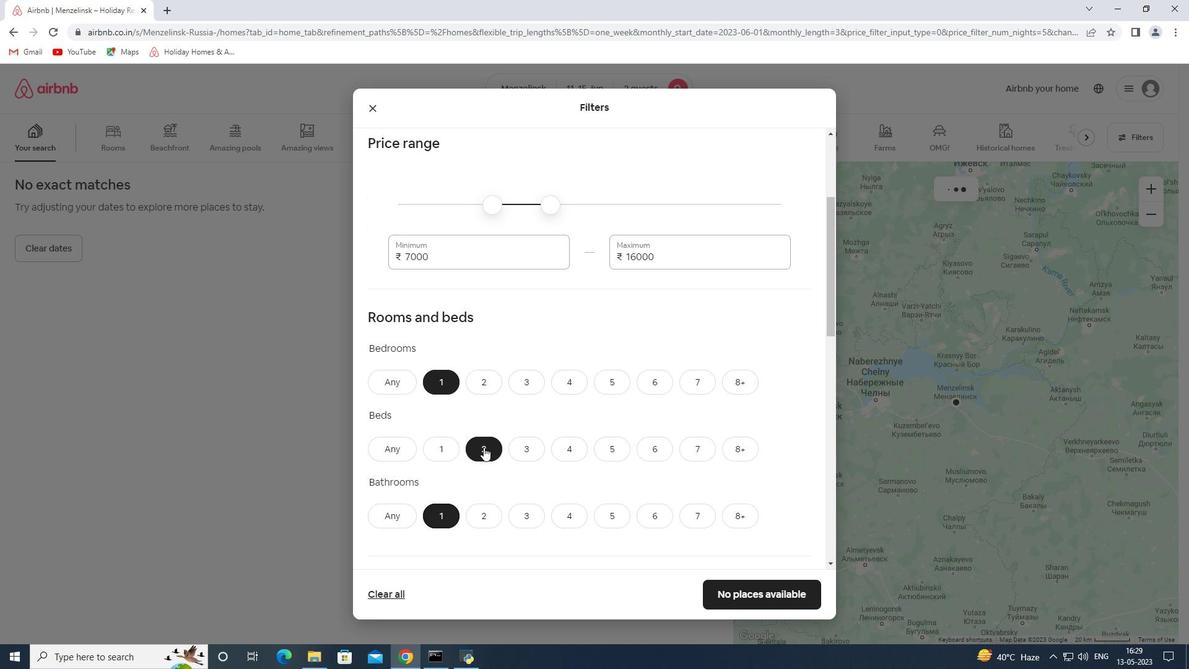 
Action: Mouse scrolled (483, 446) with delta (0, 0)
Screenshot: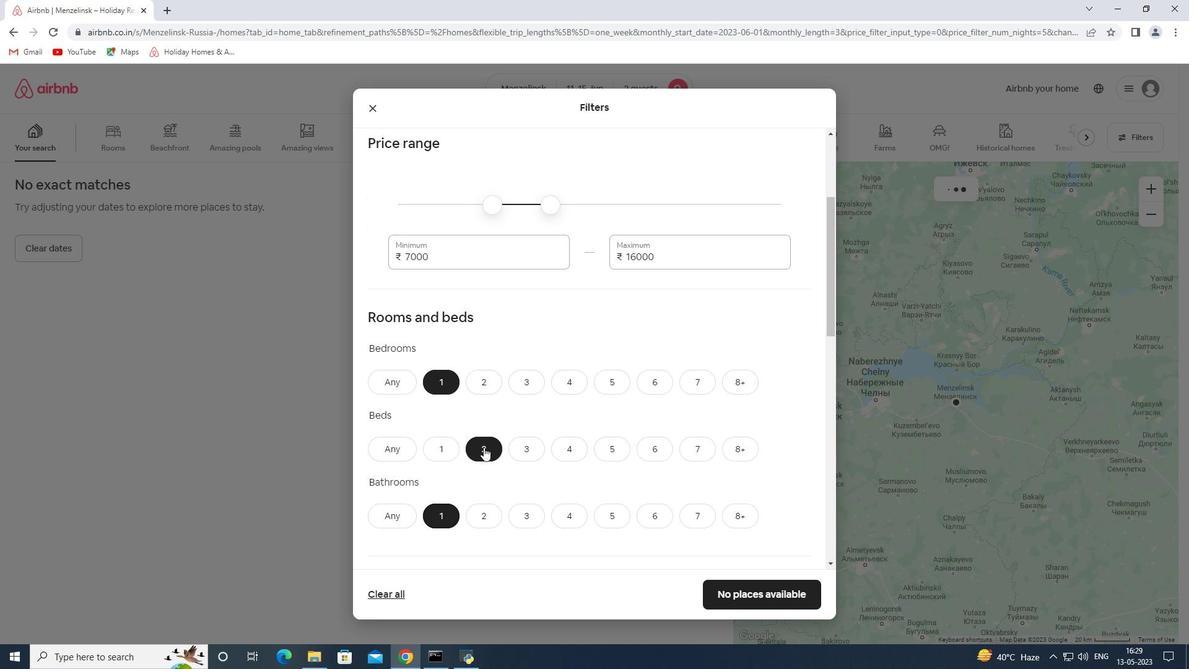 
Action: Mouse scrolled (483, 446) with delta (0, 0)
Screenshot: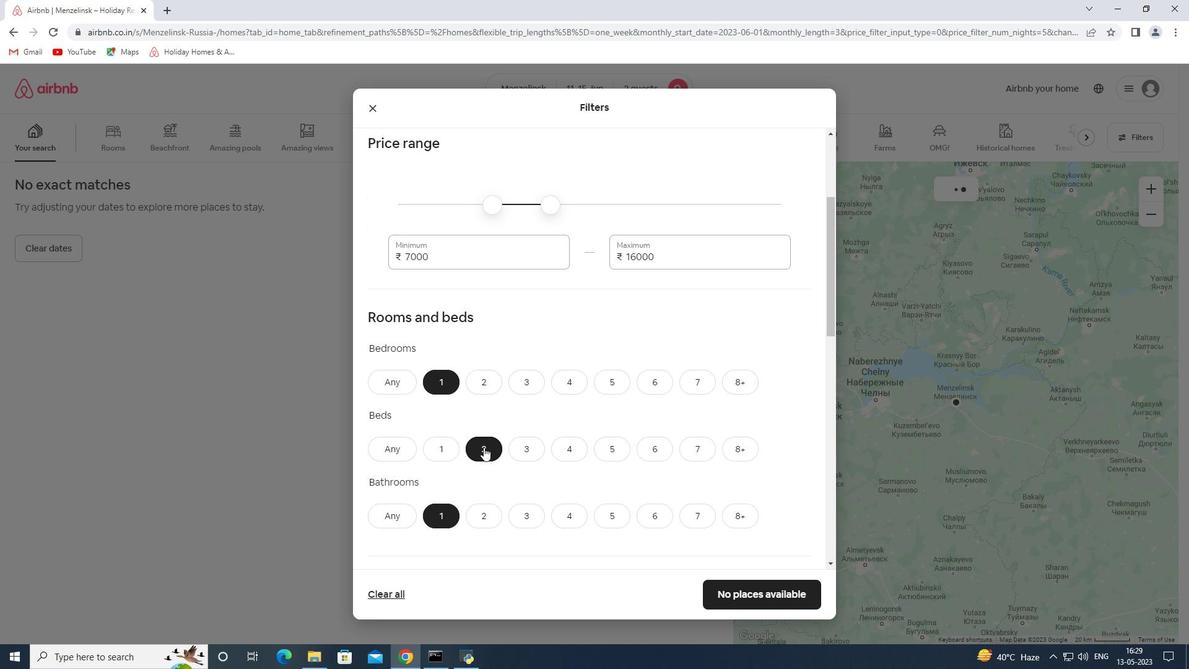 
Action: Mouse scrolled (483, 446) with delta (0, 0)
Screenshot: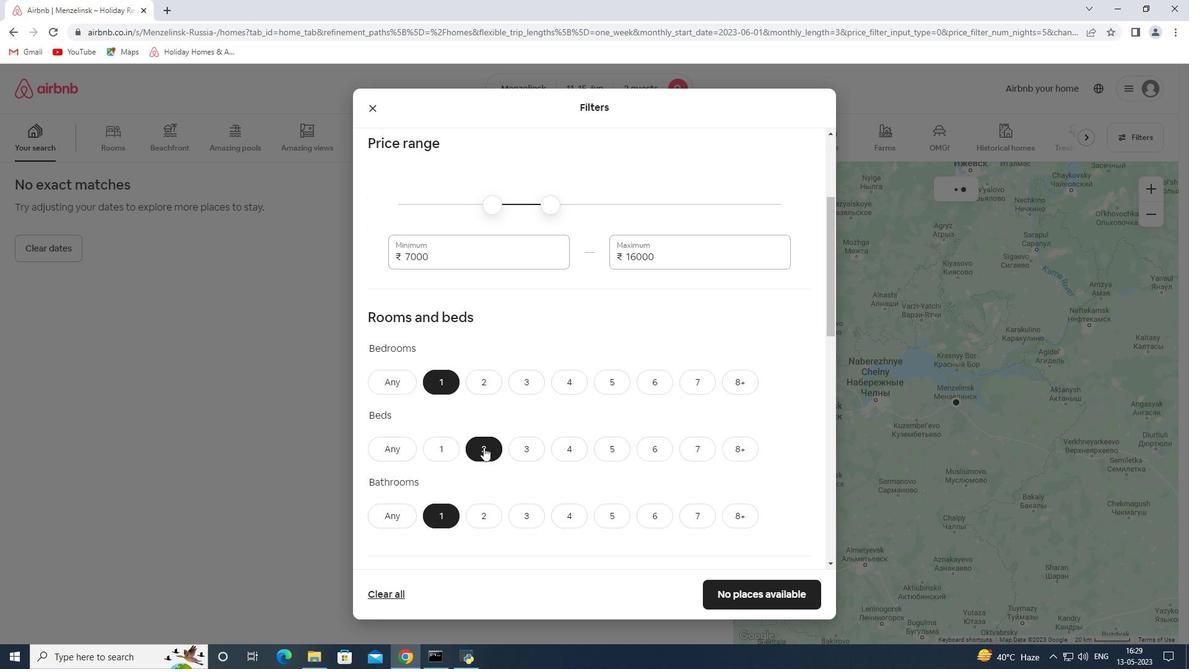 
Action: Mouse moved to (400, 330)
Screenshot: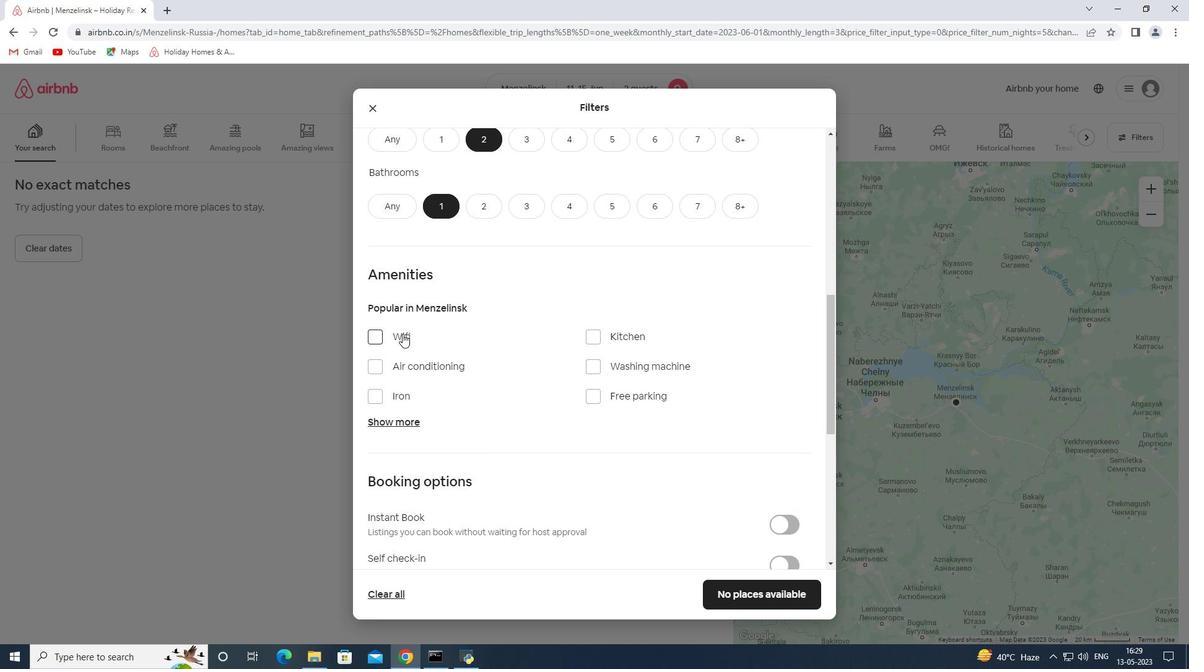 
Action: Mouse pressed left at (400, 330)
Screenshot: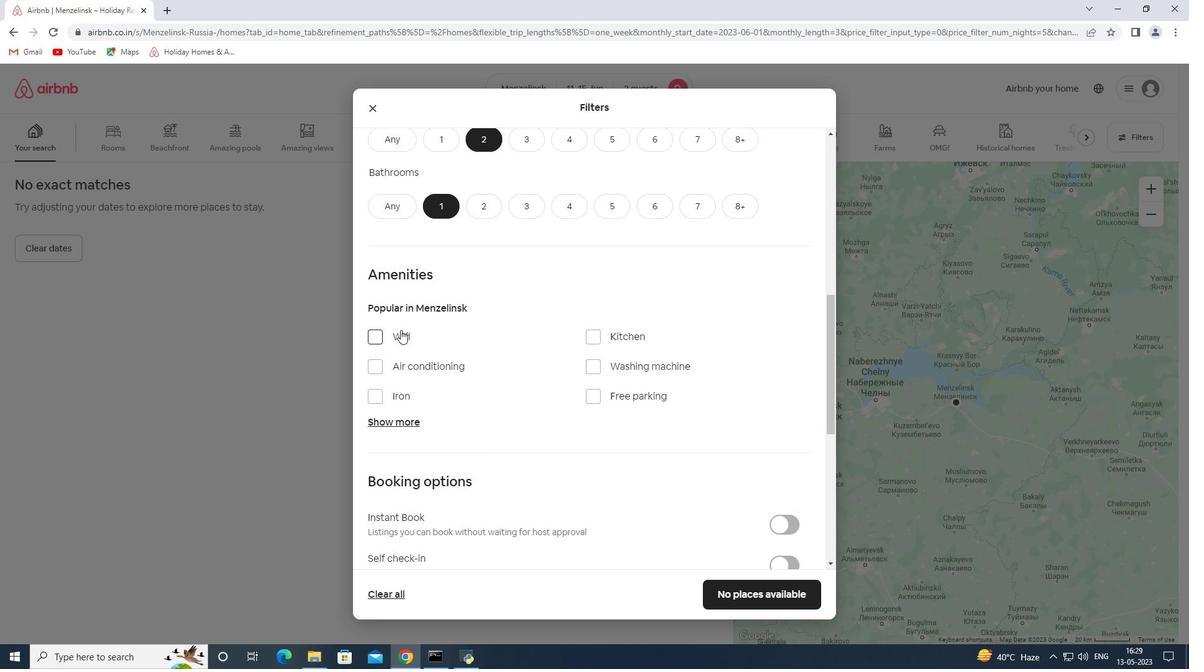 
Action: Mouse pressed left at (400, 330)
Screenshot: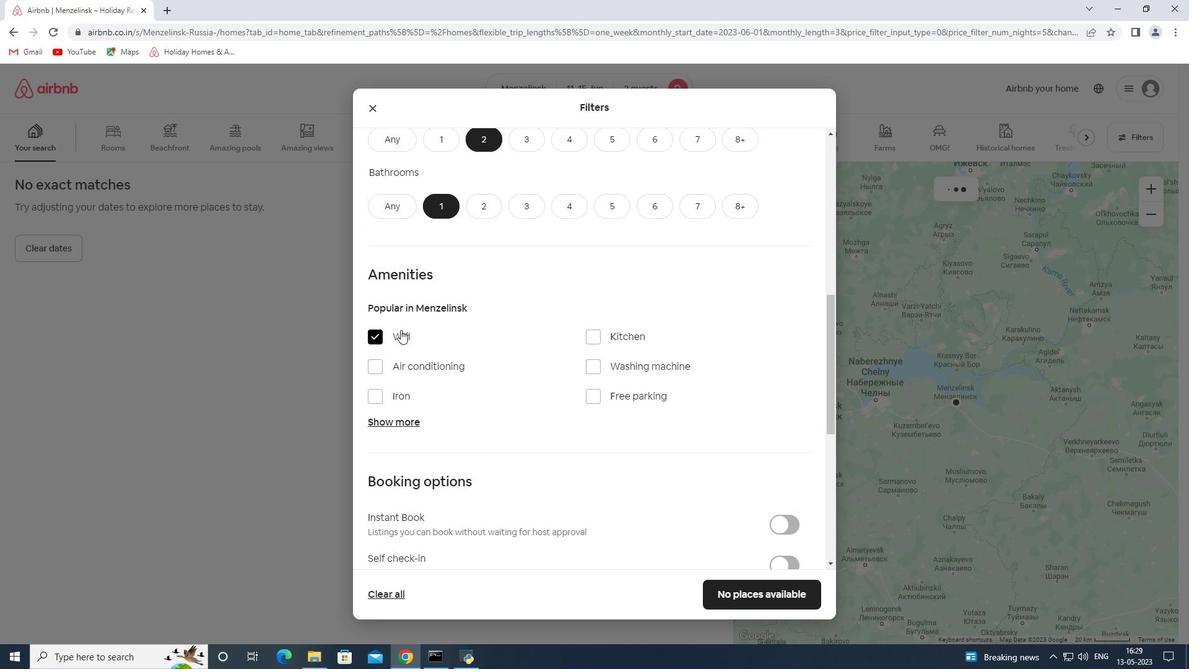
Action: Mouse moved to (441, 360)
Screenshot: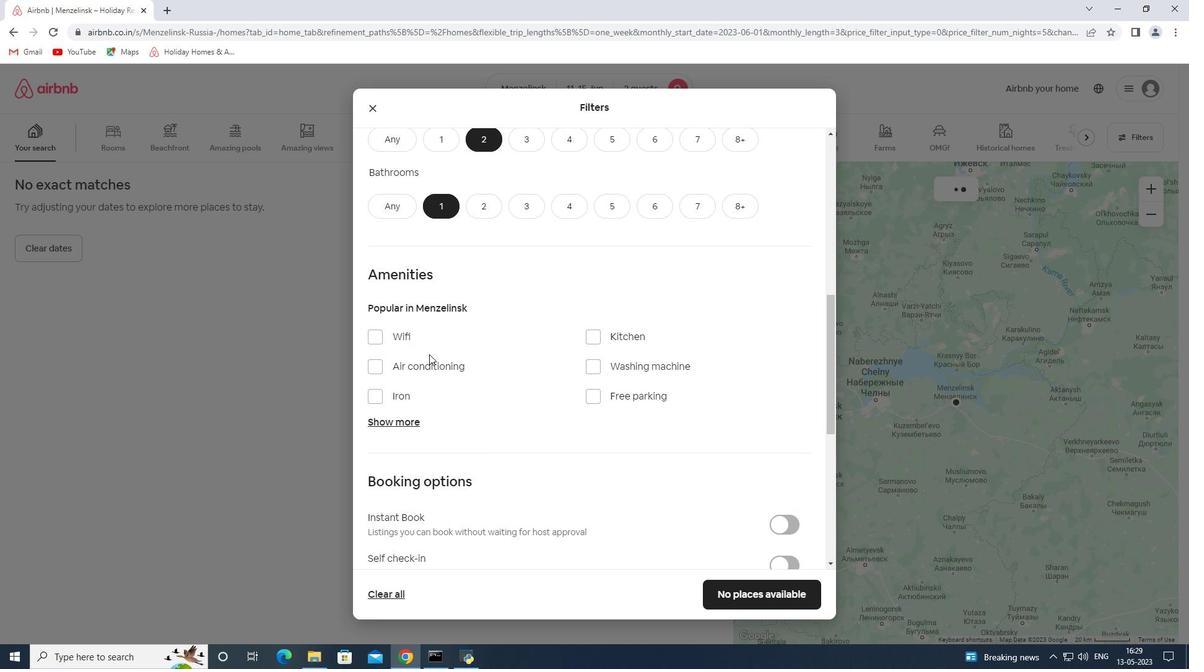 
Action: Mouse scrolled (441, 359) with delta (0, 0)
Screenshot: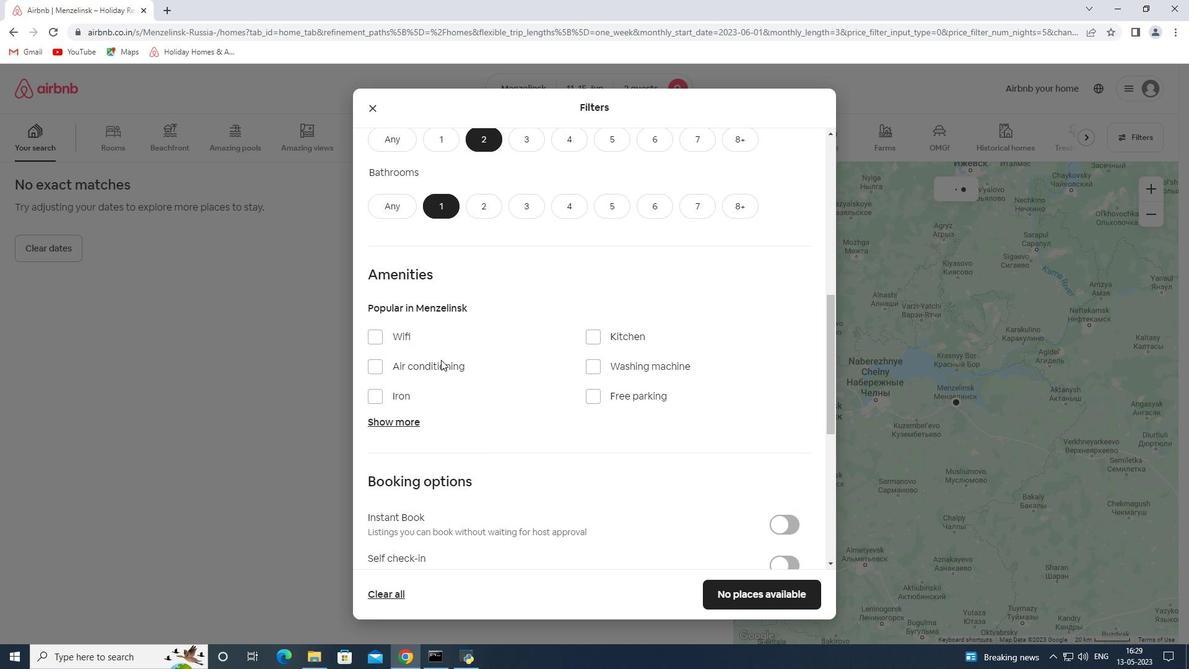 
Action: Mouse scrolled (441, 359) with delta (0, 0)
Screenshot: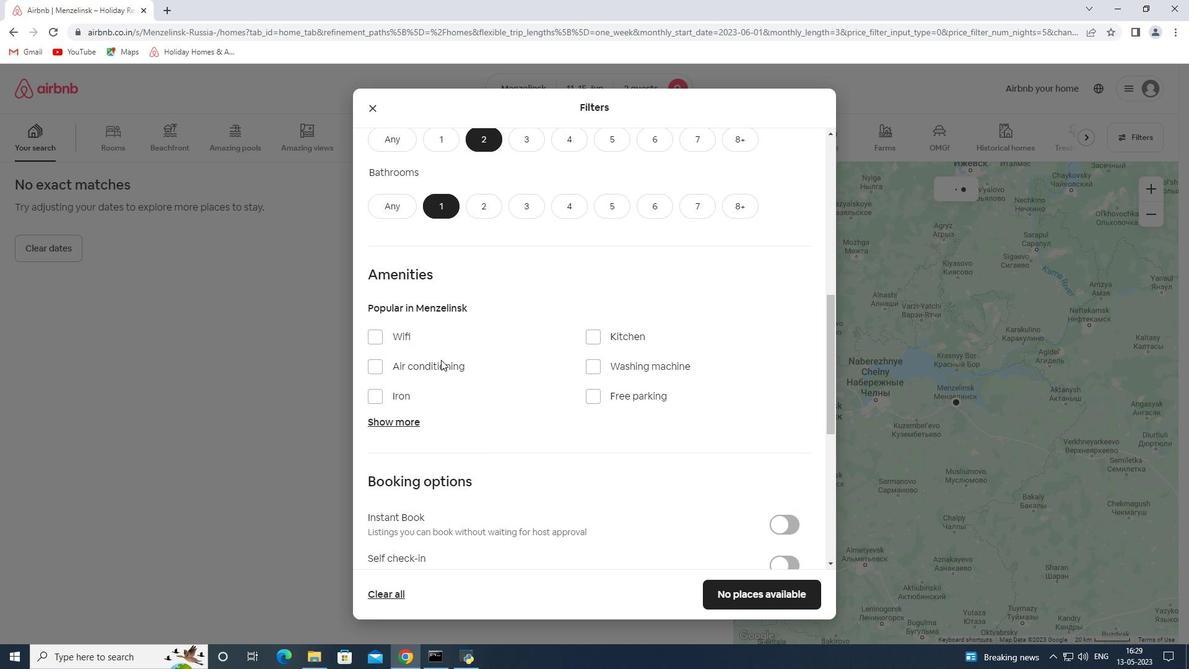 
Action: Mouse moved to (441, 360)
Screenshot: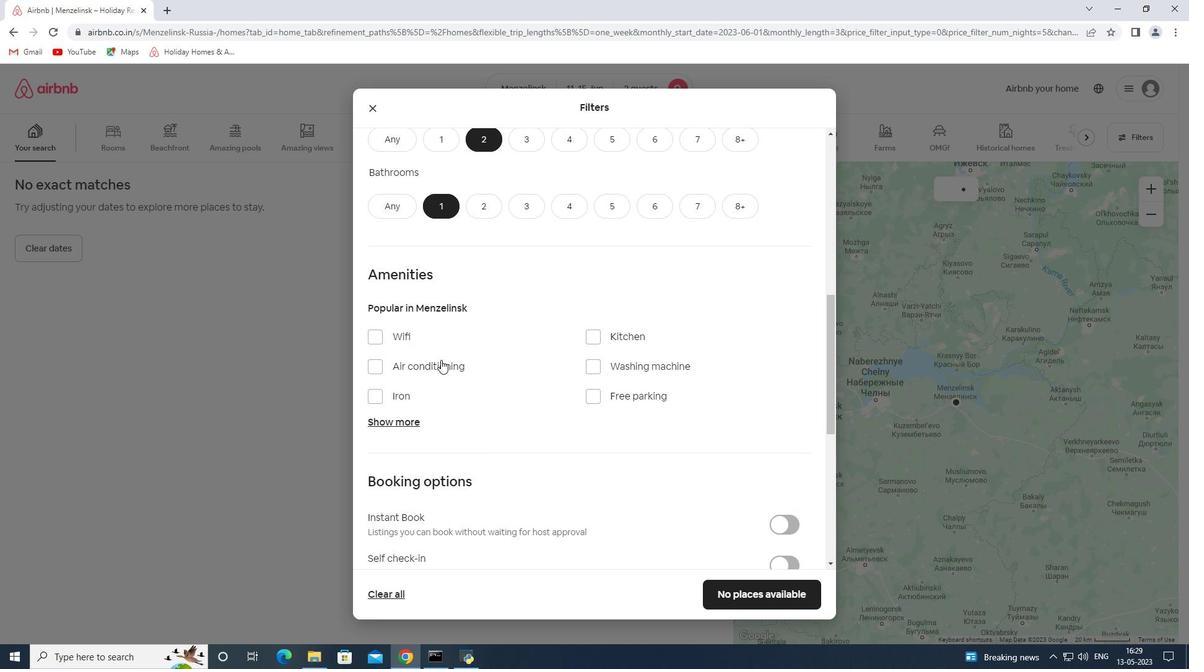 
Action: Mouse scrolled (441, 360) with delta (0, 0)
Screenshot: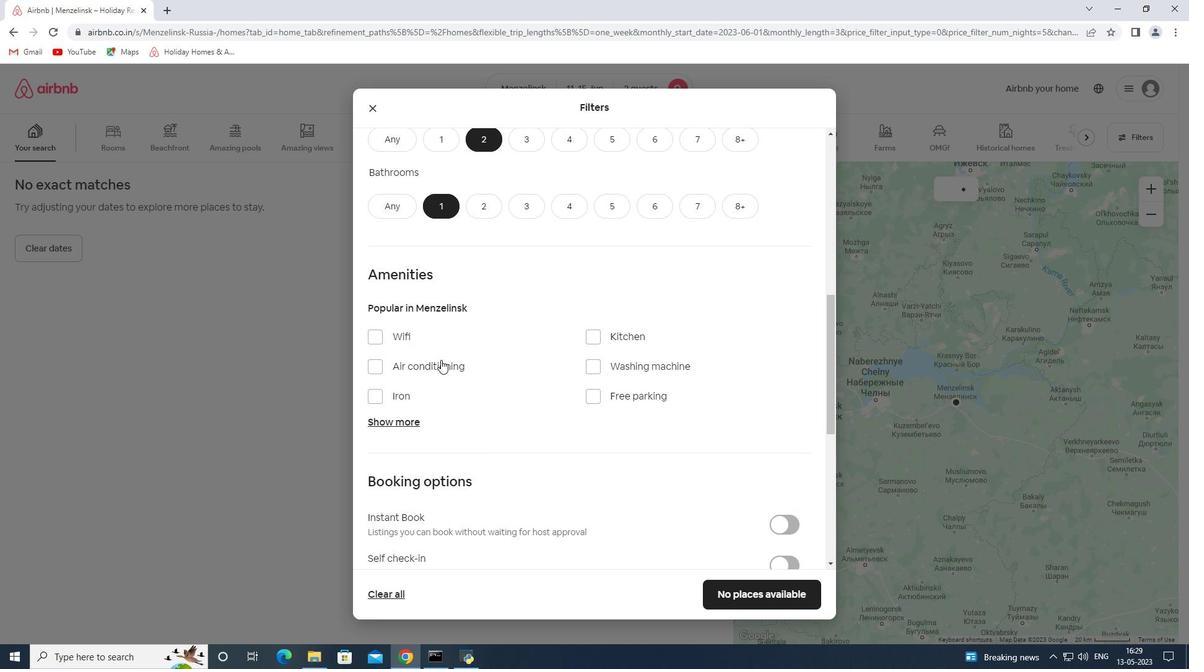 
Action: Mouse moved to (779, 380)
Screenshot: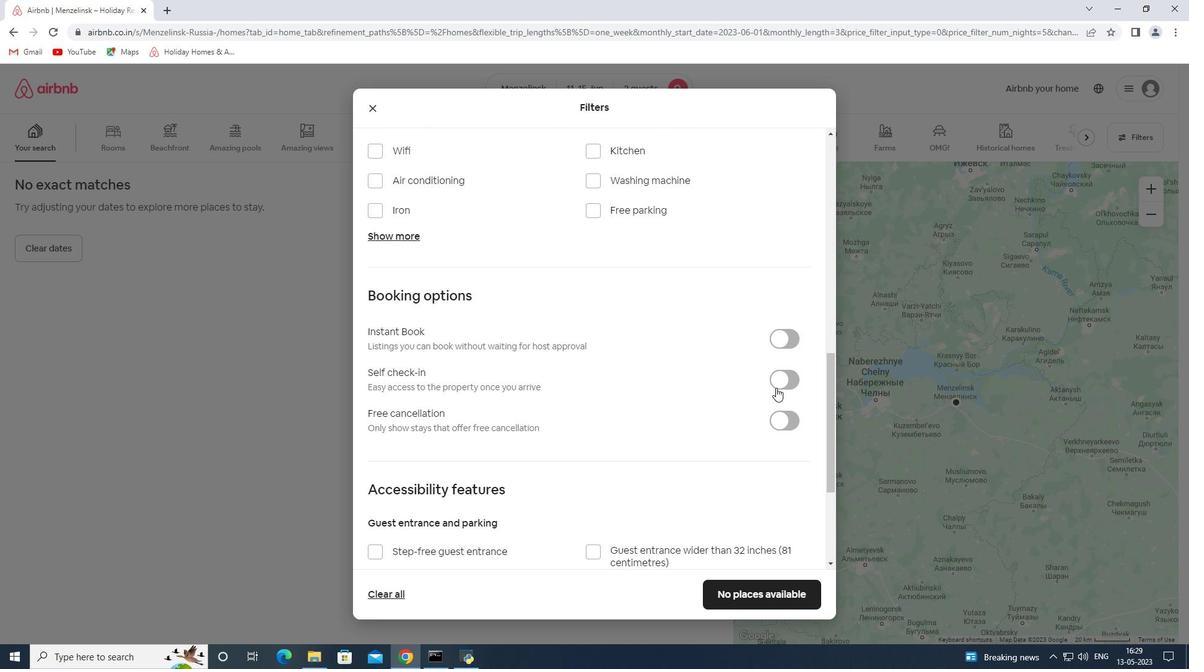 
Action: Mouse pressed left at (779, 380)
Screenshot: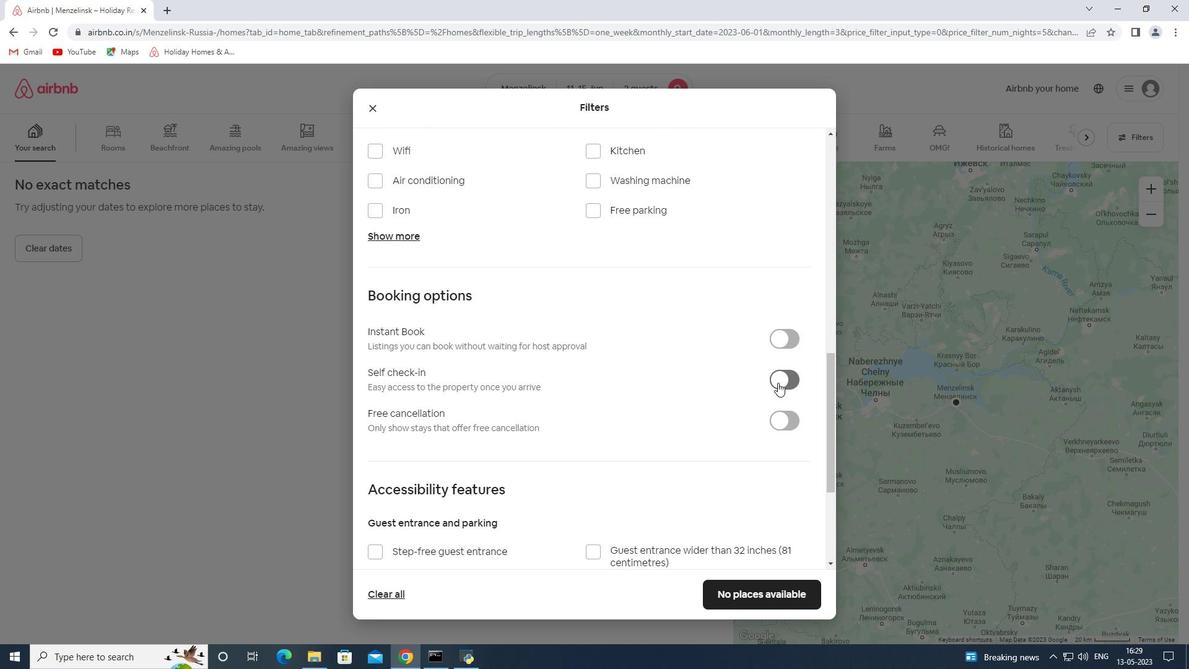 
Action: Mouse moved to (718, 394)
Screenshot: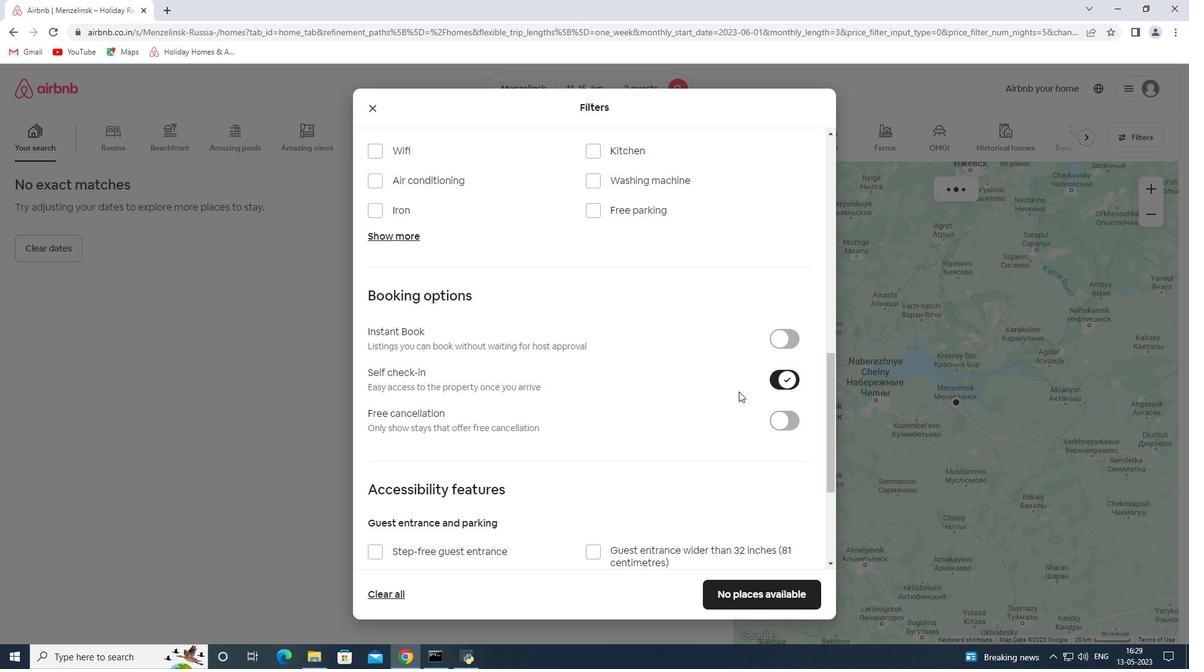 
Action: Mouse scrolled (718, 394) with delta (0, 0)
Screenshot: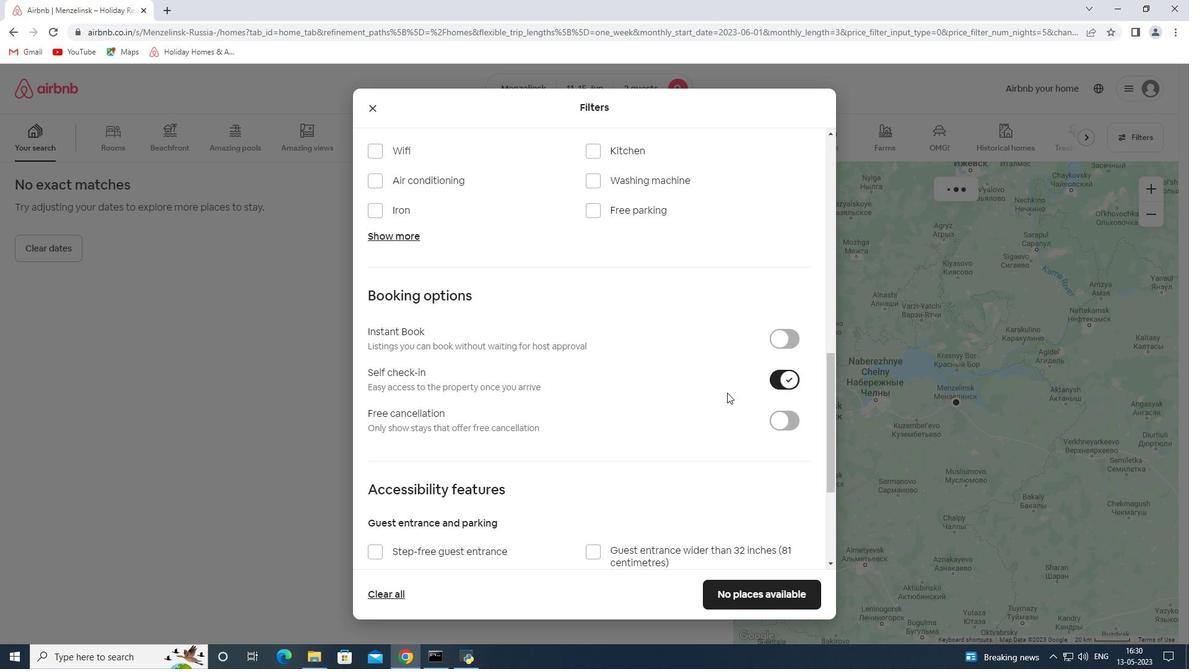 
Action: Mouse moved to (717, 394)
Screenshot: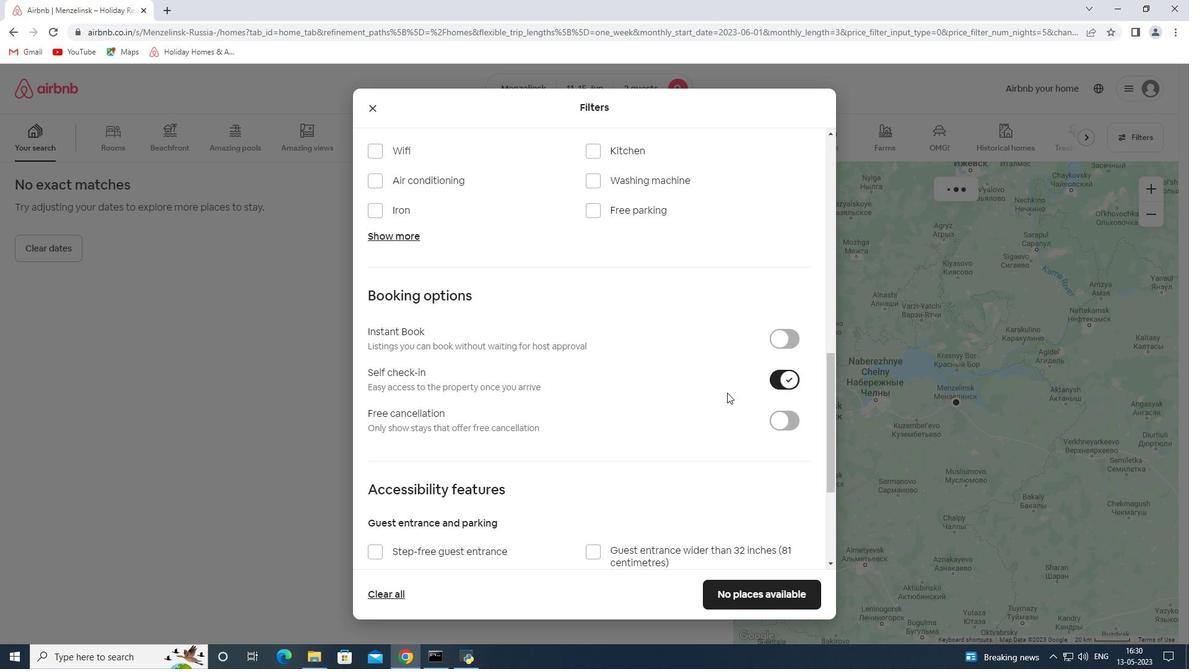 
Action: Mouse scrolled (717, 394) with delta (0, 0)
Screenshot: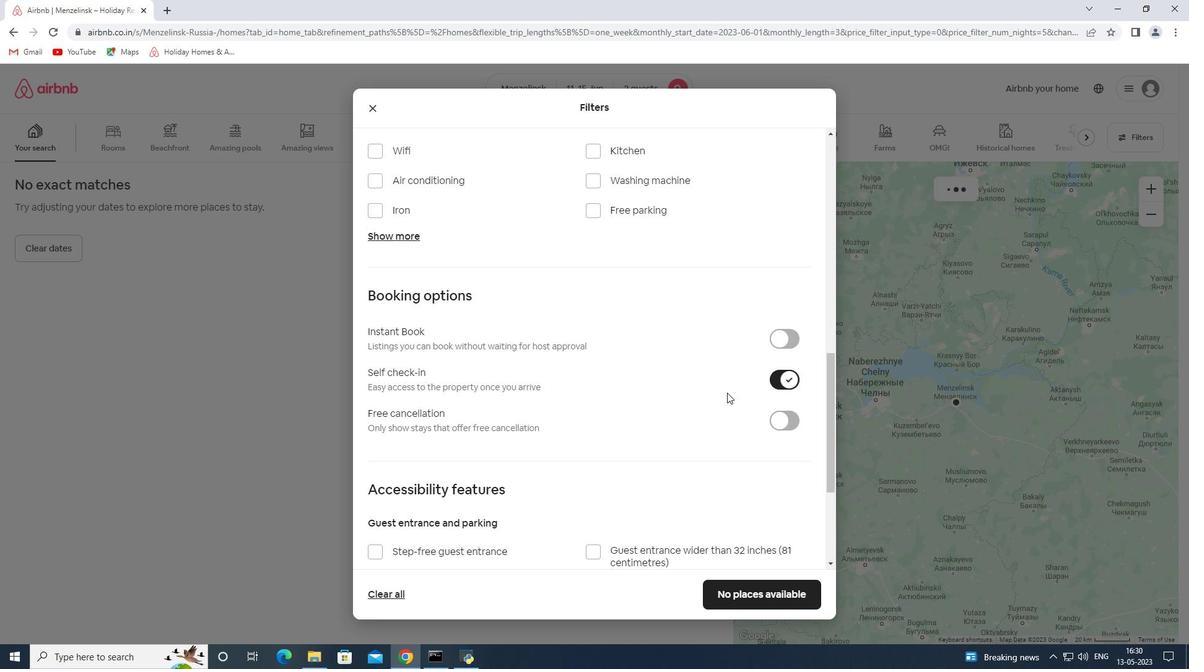 
Action: Mouse moved to (717, 394)
Screenshot: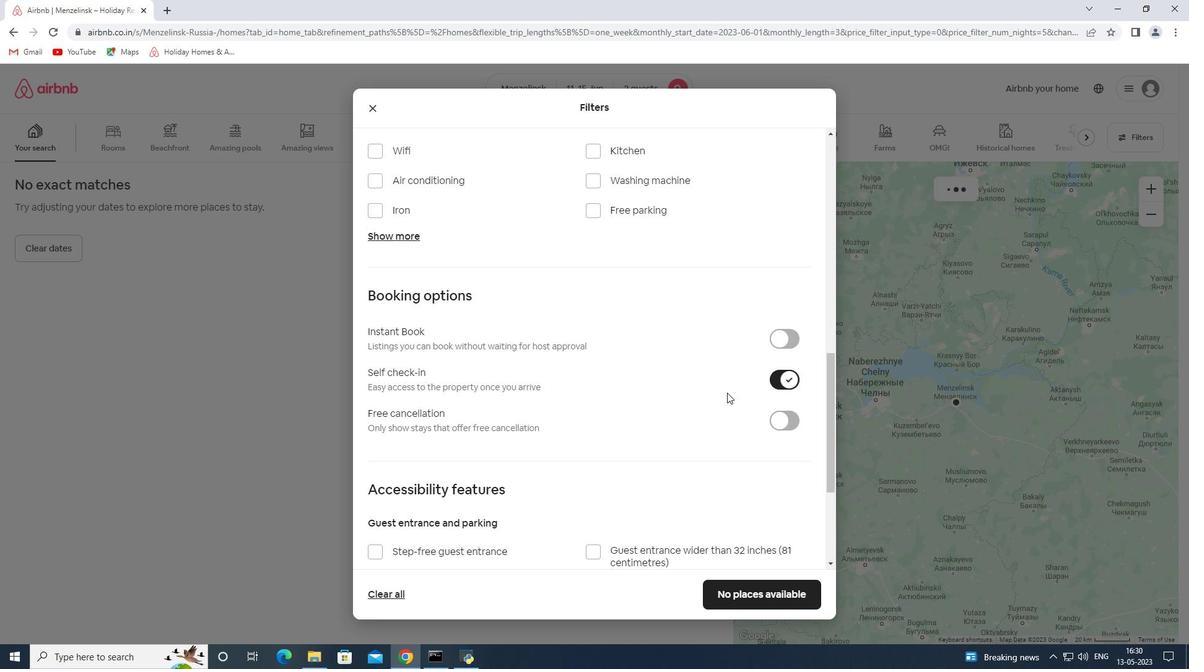 
Action: Mouse scrolled (717, 394) with delta (0, 0)
Screenshot: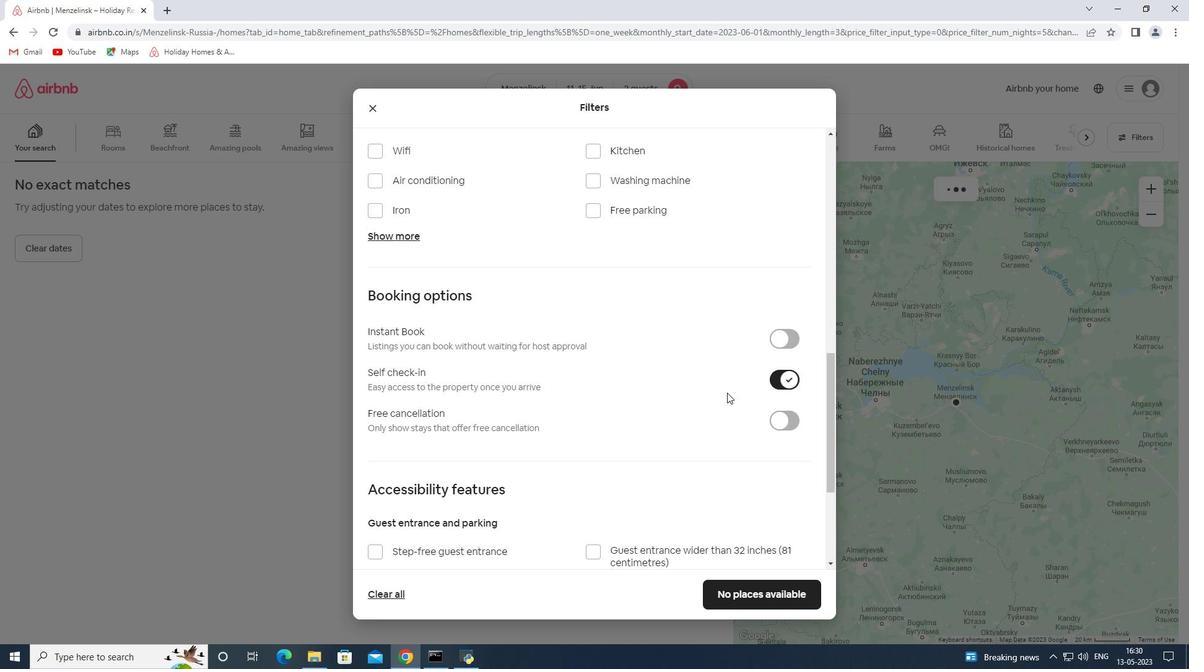 
Action: Mouse moved to (716, 395)
Screenshot: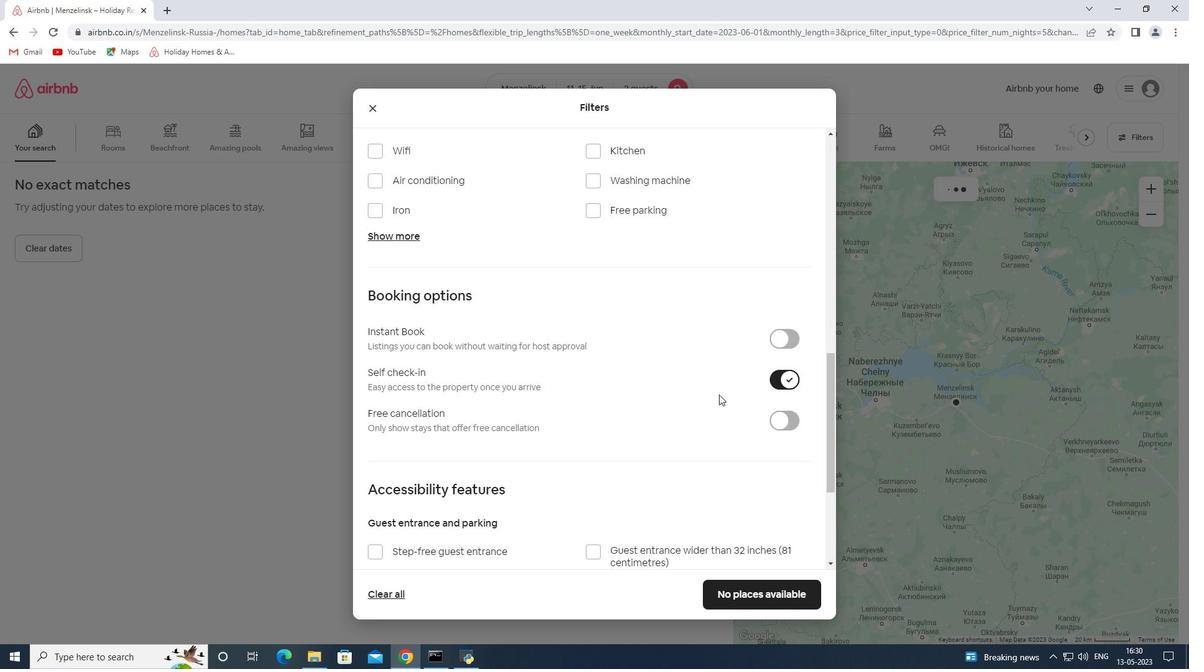 
Action: Mouse scrolled (716, 394) with delta (0, 0)
Screenshot: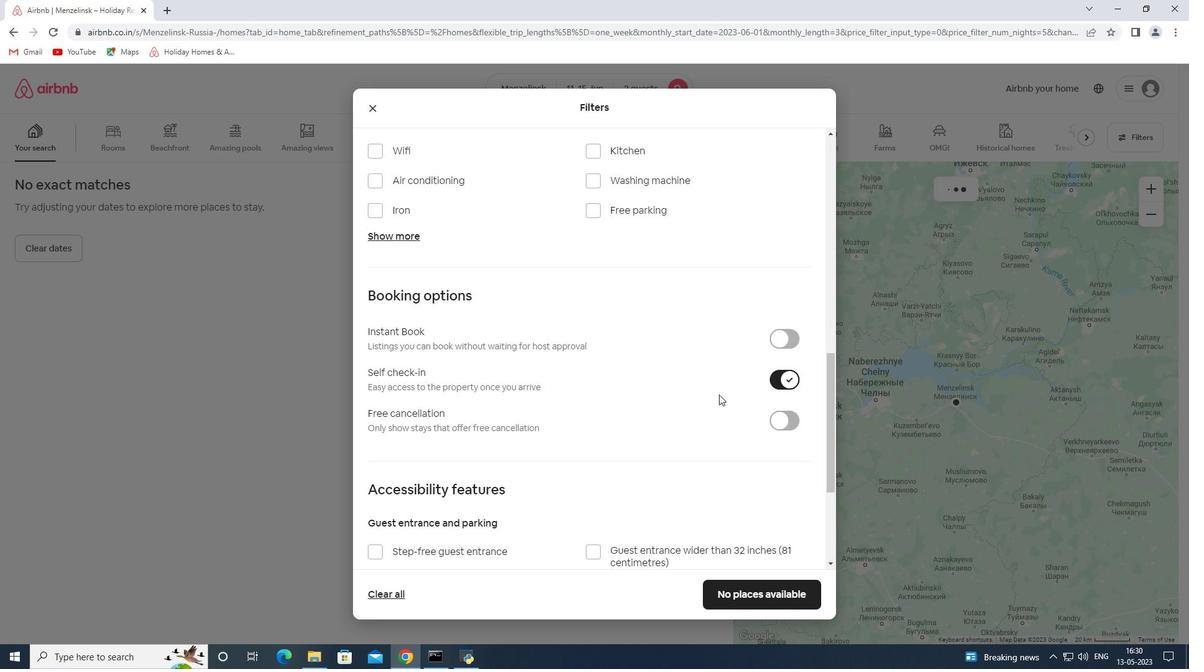 
Action: Mouse moved to (715, 395)
Screenshot: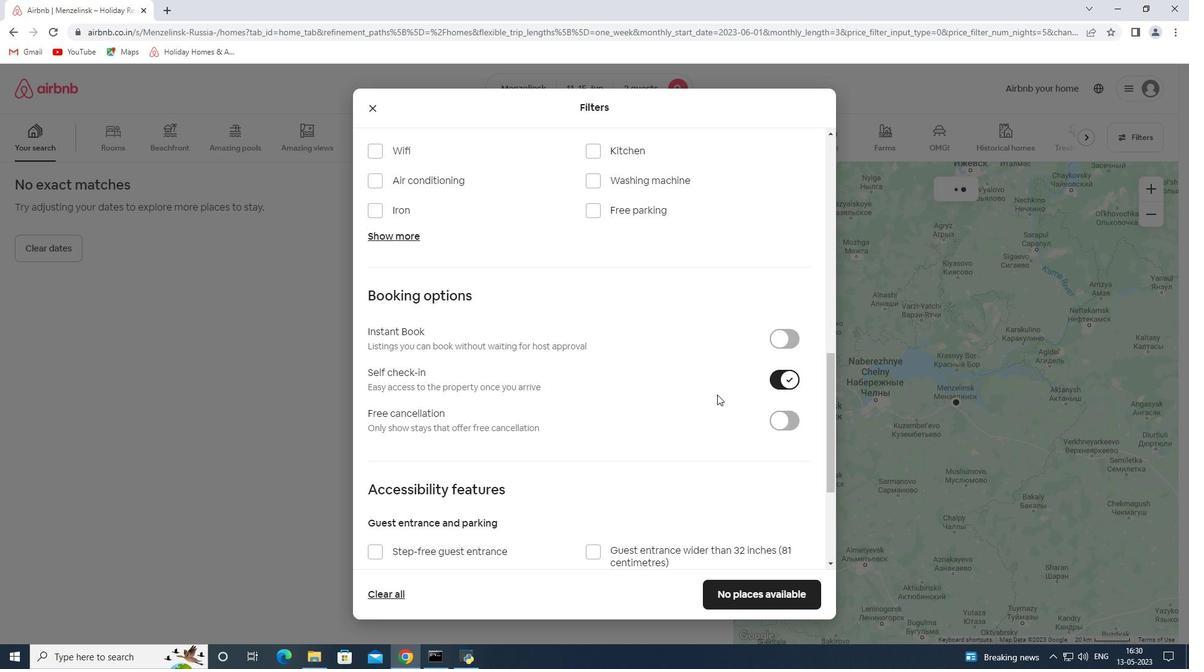 
Action: Mouse scrolled (715, 394) with delta (0, 0)
Screenshot: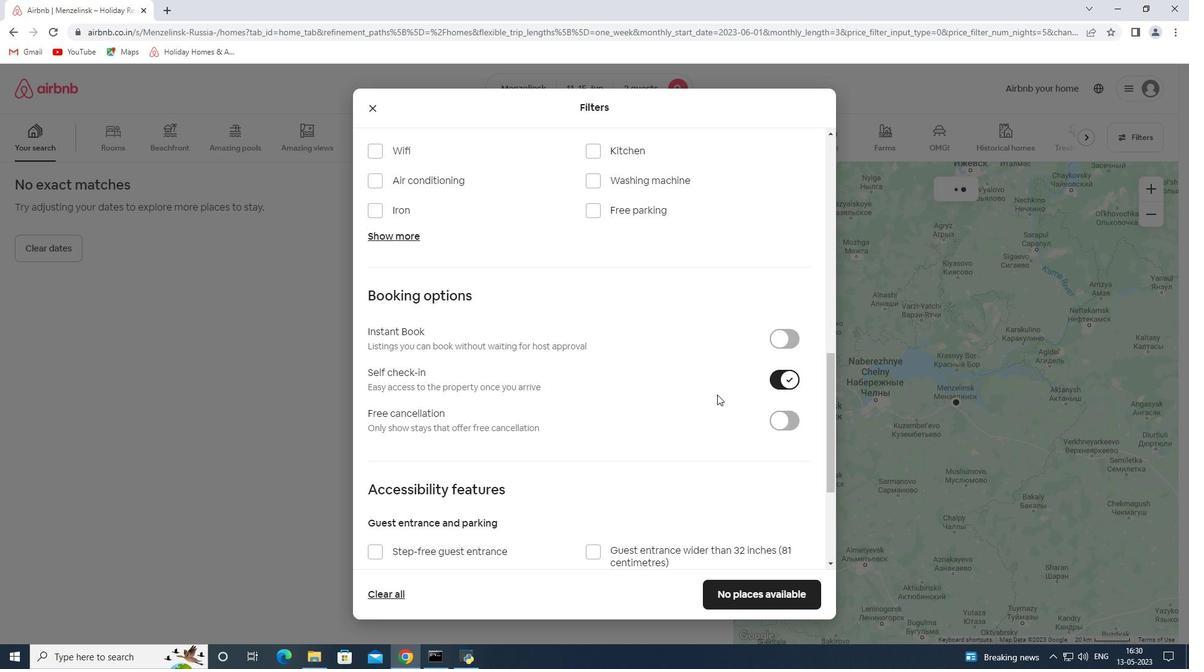 
Action: Mouse moved to (484, 485)
Screenshot: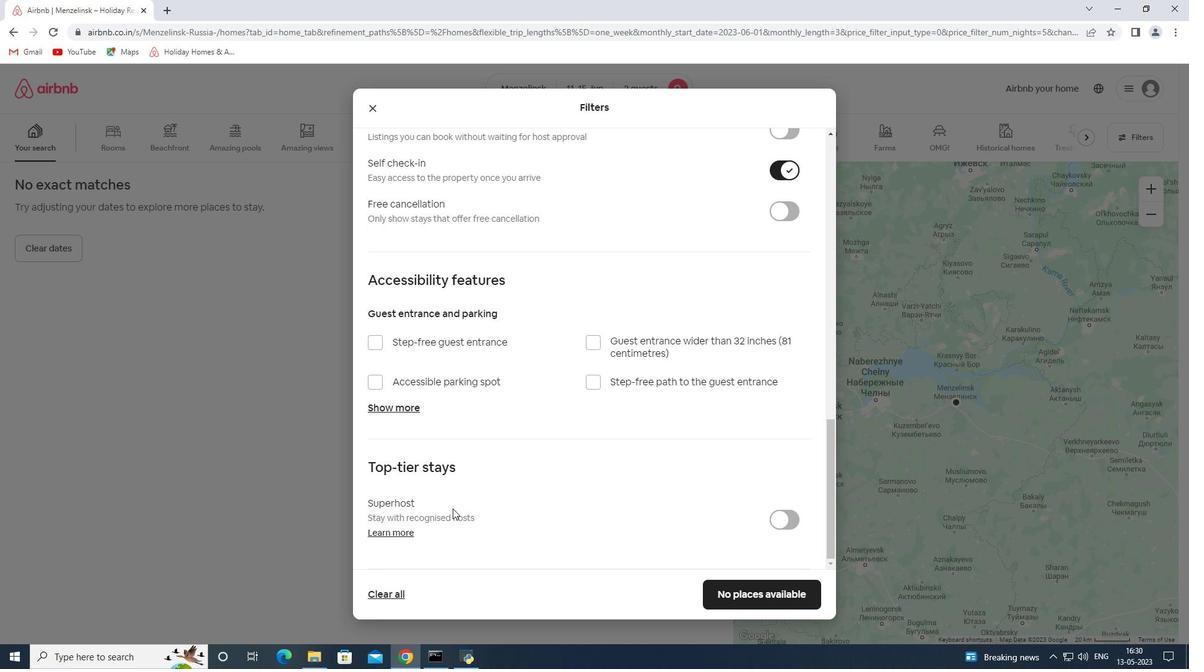 
Action: Mouse scrolled (484, 484) with delta (0, 0)
Screenshot: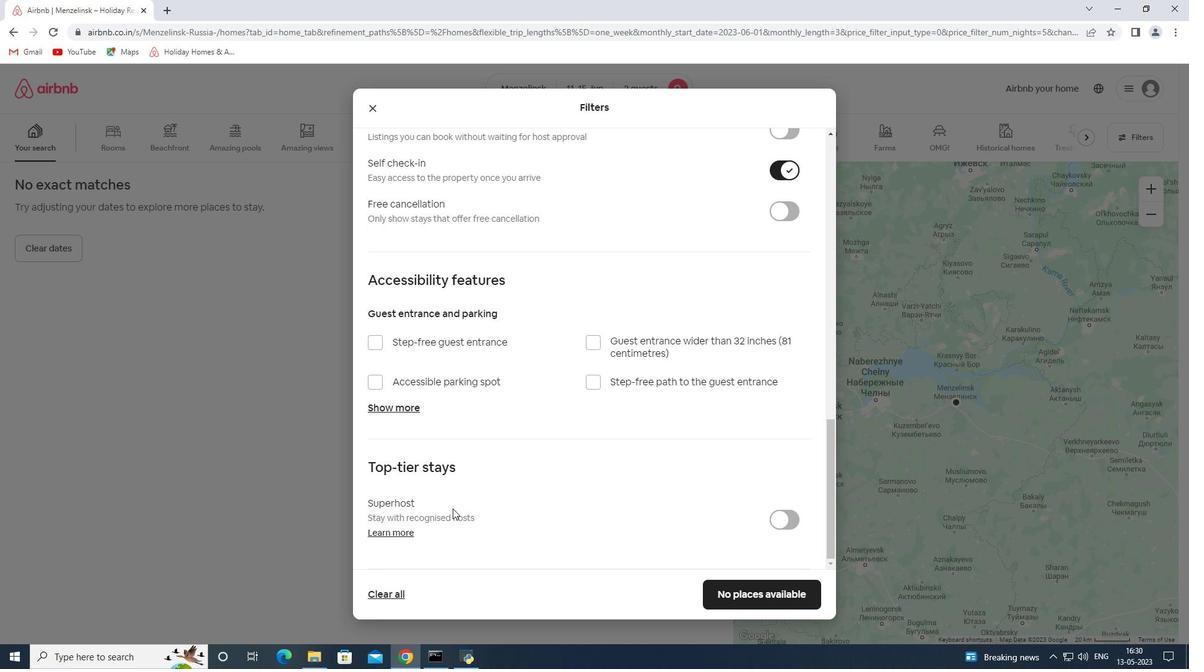 
Action: Mouse scrolled (484, 484) with delta (0, 0)
Screenshot: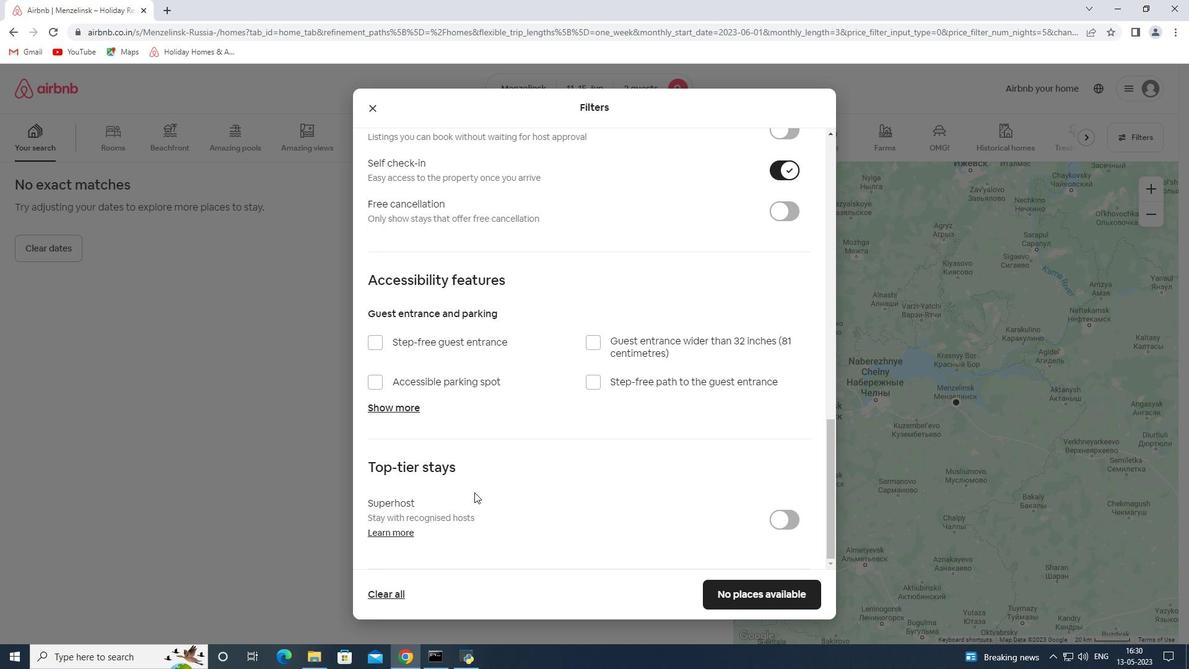 
Action: Mouse scrolled (484, 484) with delta (0, 0)
Screenshot: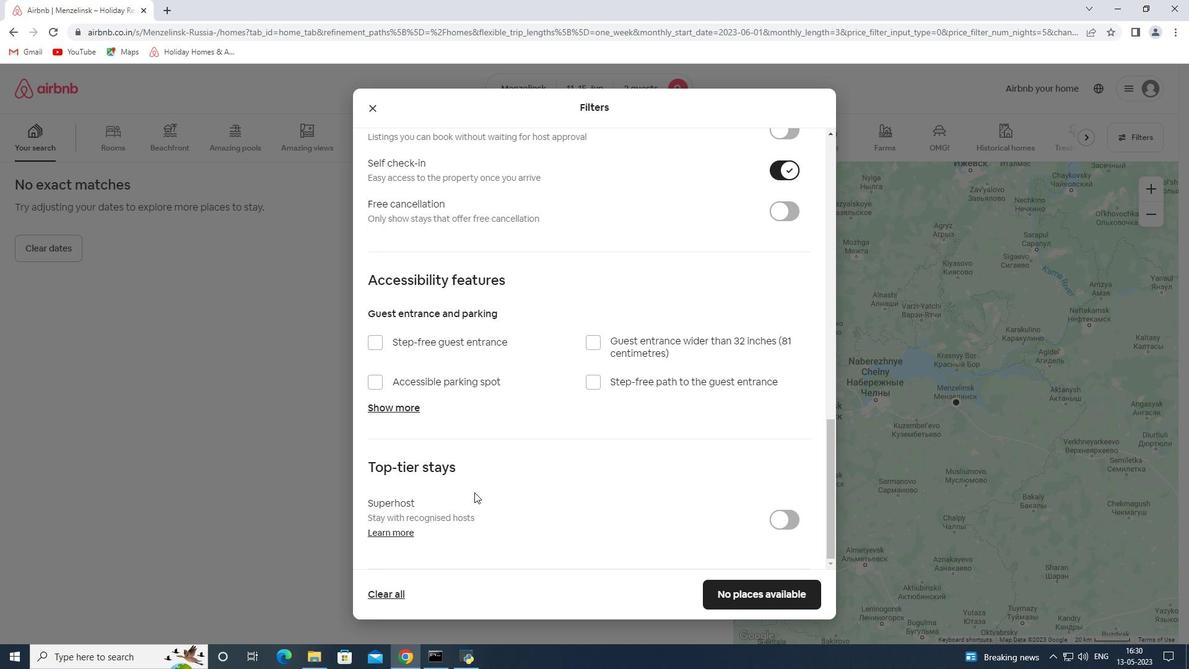 
Action: Mouse moved to (484, 484)
Screenshot: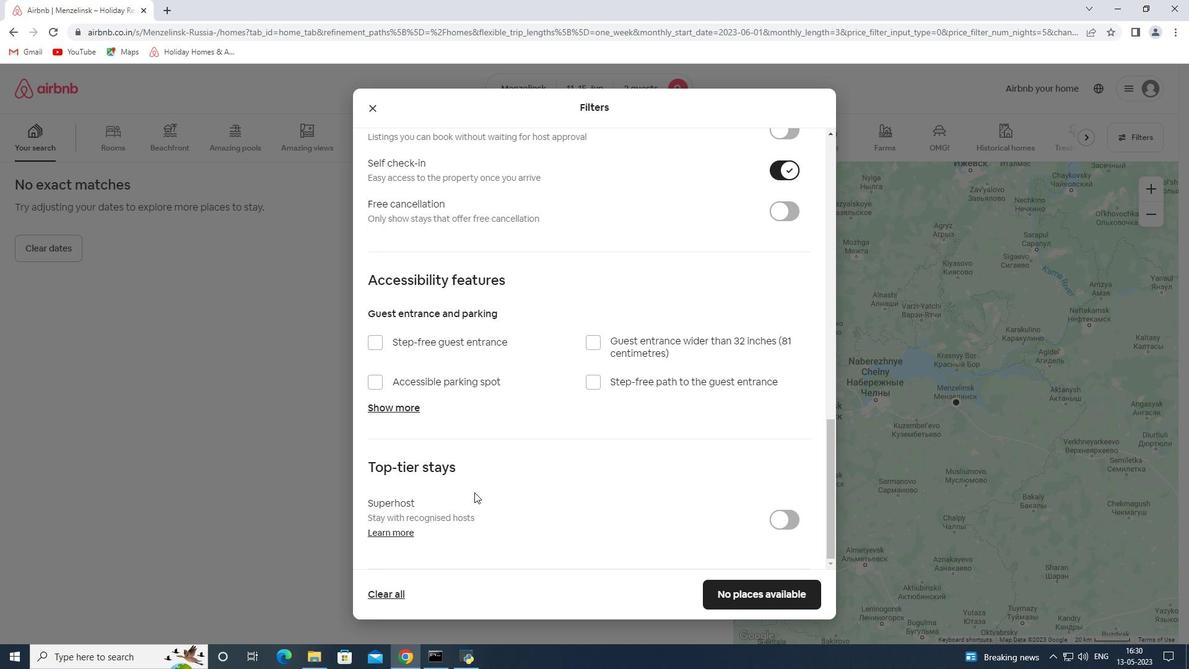 
Action: Mouse scrolled (484, 483) with delta (0, 0)
Screenshot: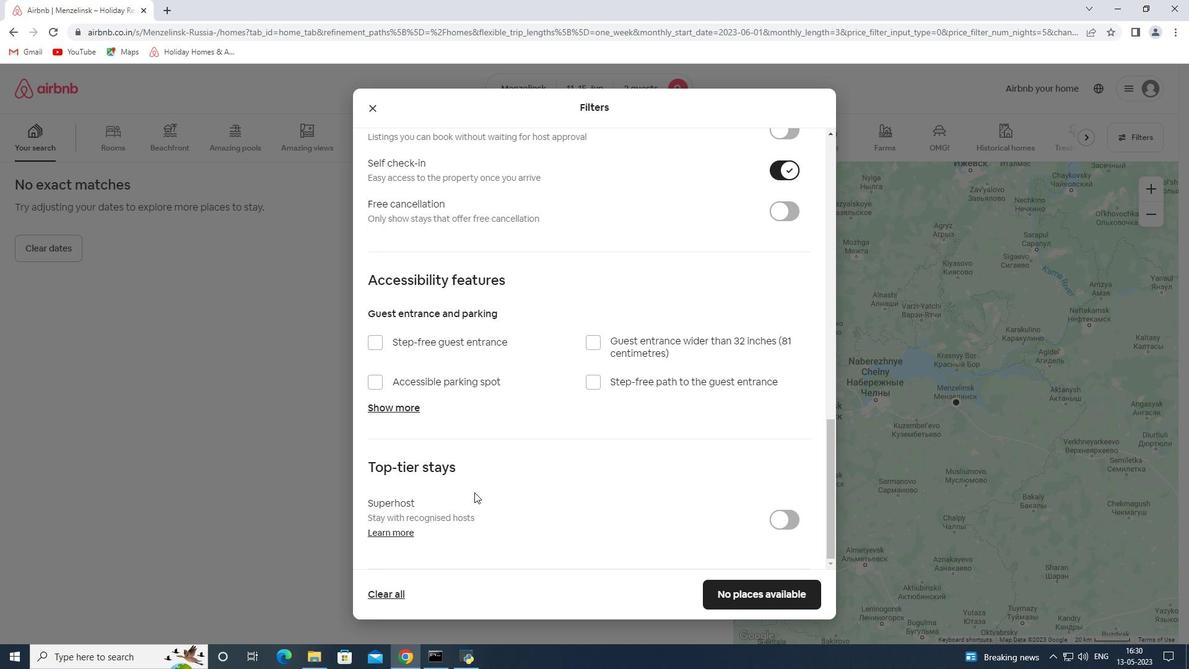 
Action: Mouse moved to (487, 482)
Screenshot: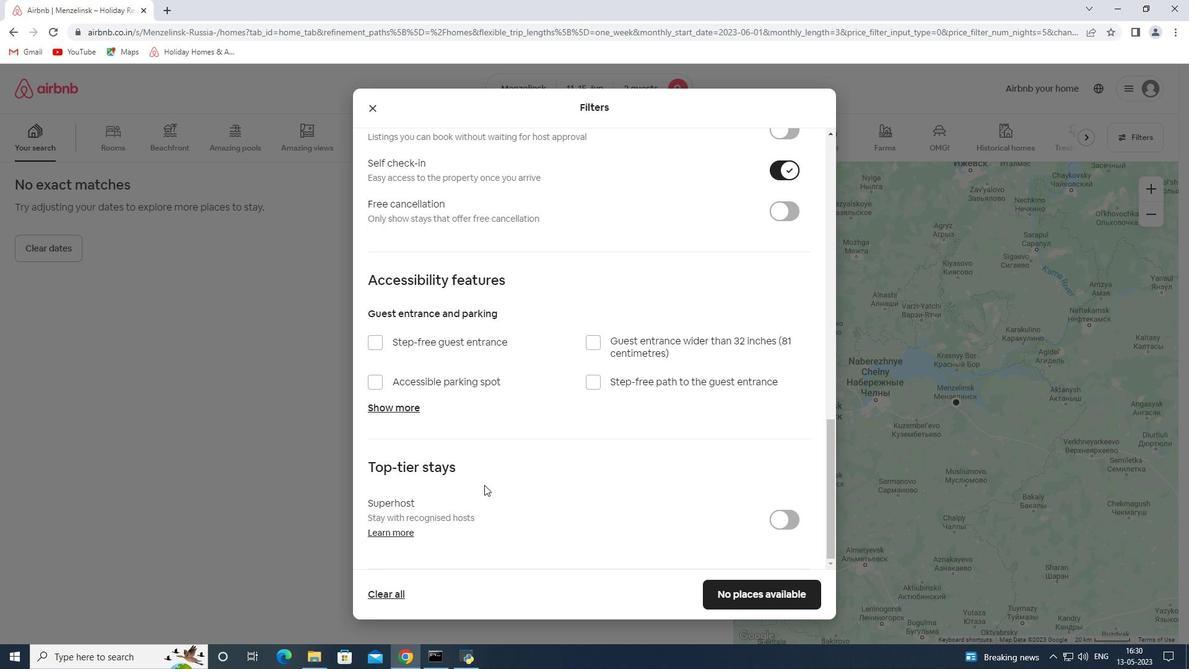 
Action: Mouse scrolled (487, 481) with delta (0, 0)
Screenshot: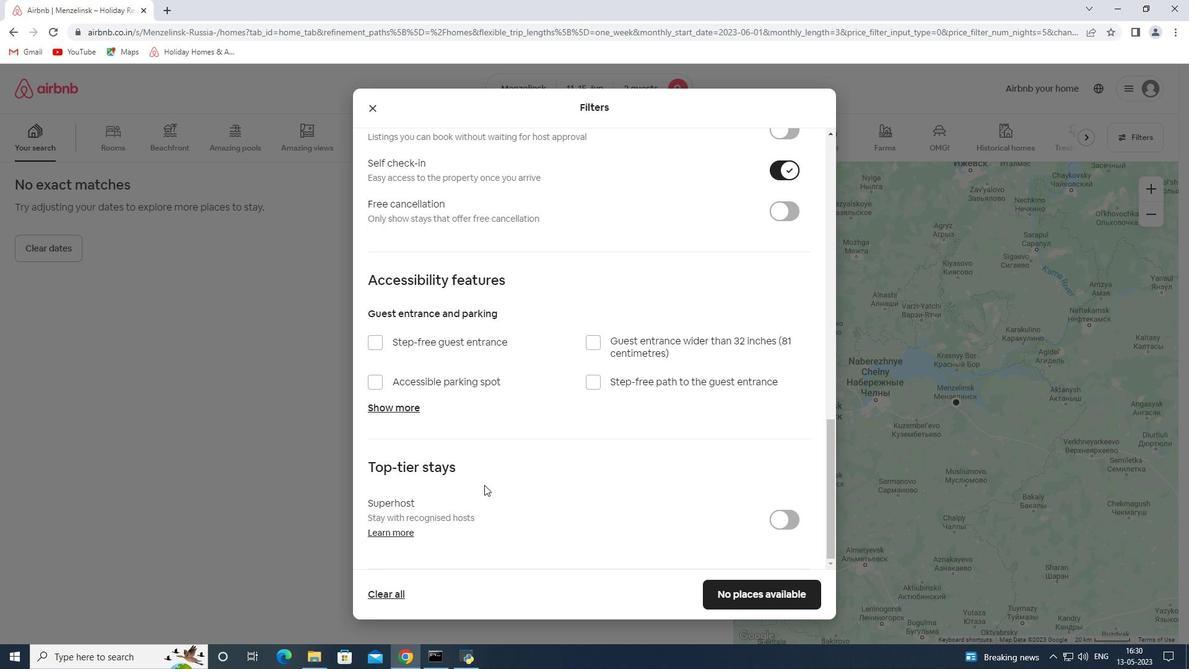 
Action: Mouse moved to (570, 487)
Screenshot: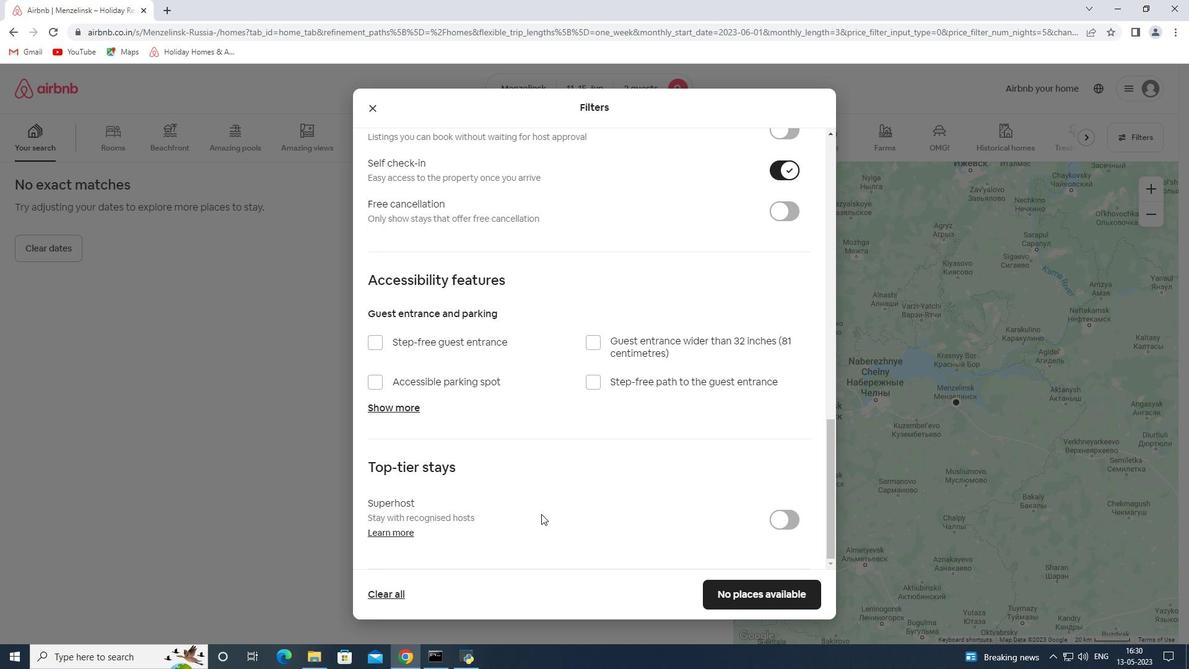 
Action: Mouse scrolled (570, 487) with delta (0, 0)
Screenshot: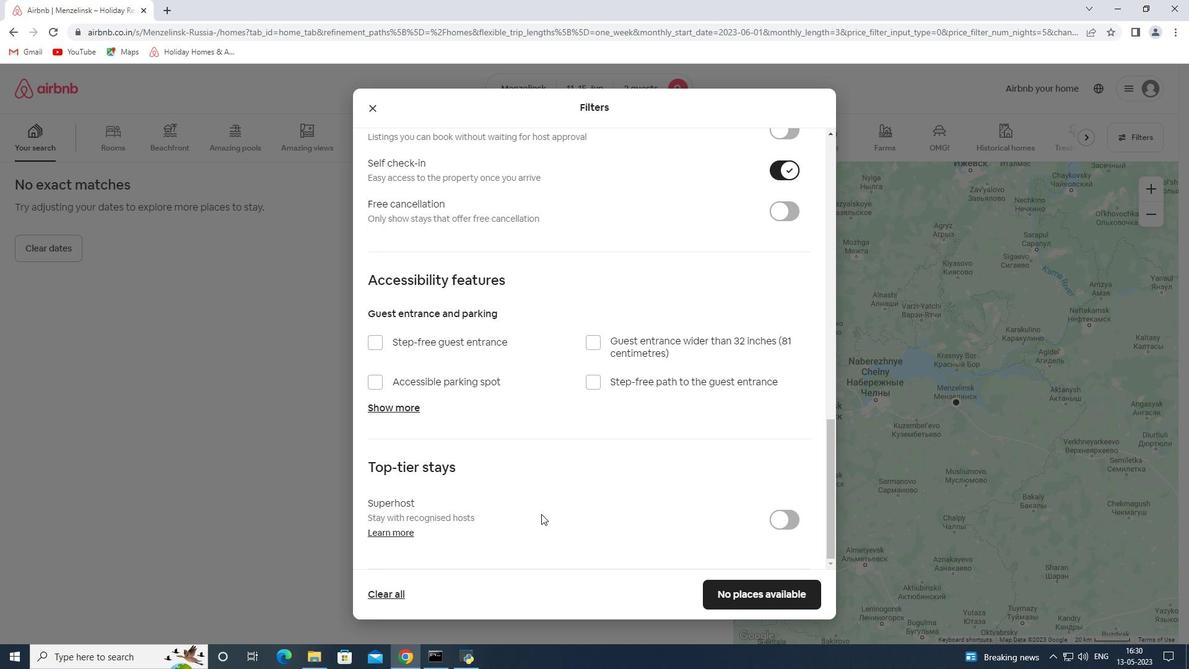 
Action: Mouse moved to (575, 482)
Screenshot: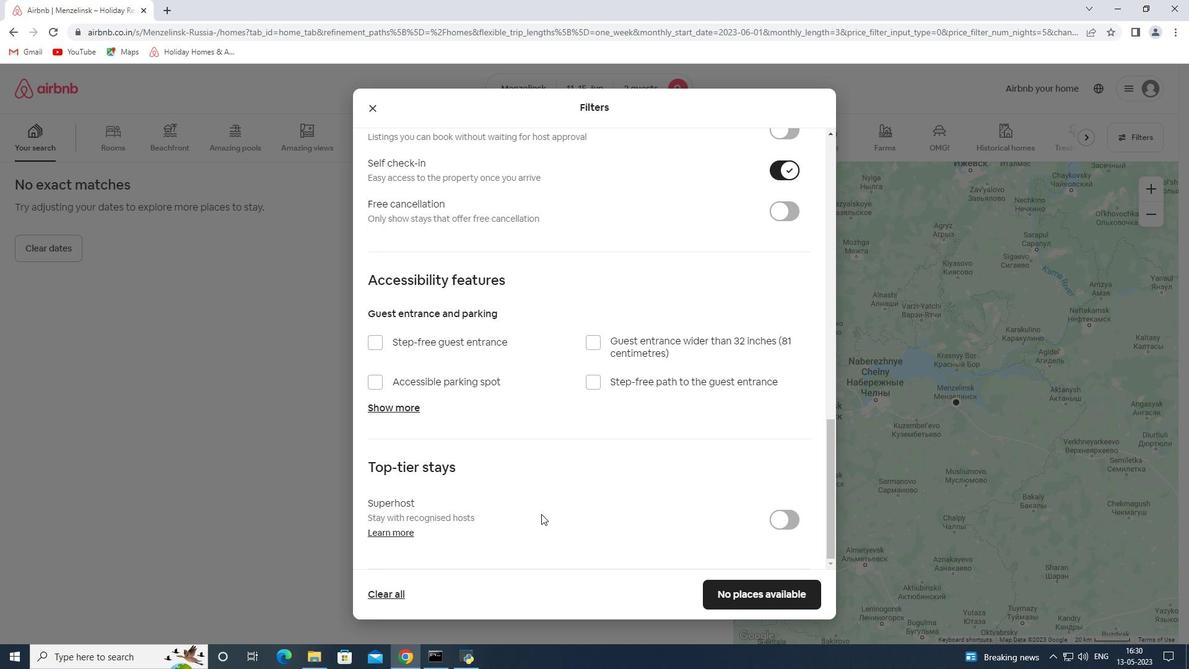 
Action: Mouse scrolled (575, 481) with delta (0, 0)
Screenshot: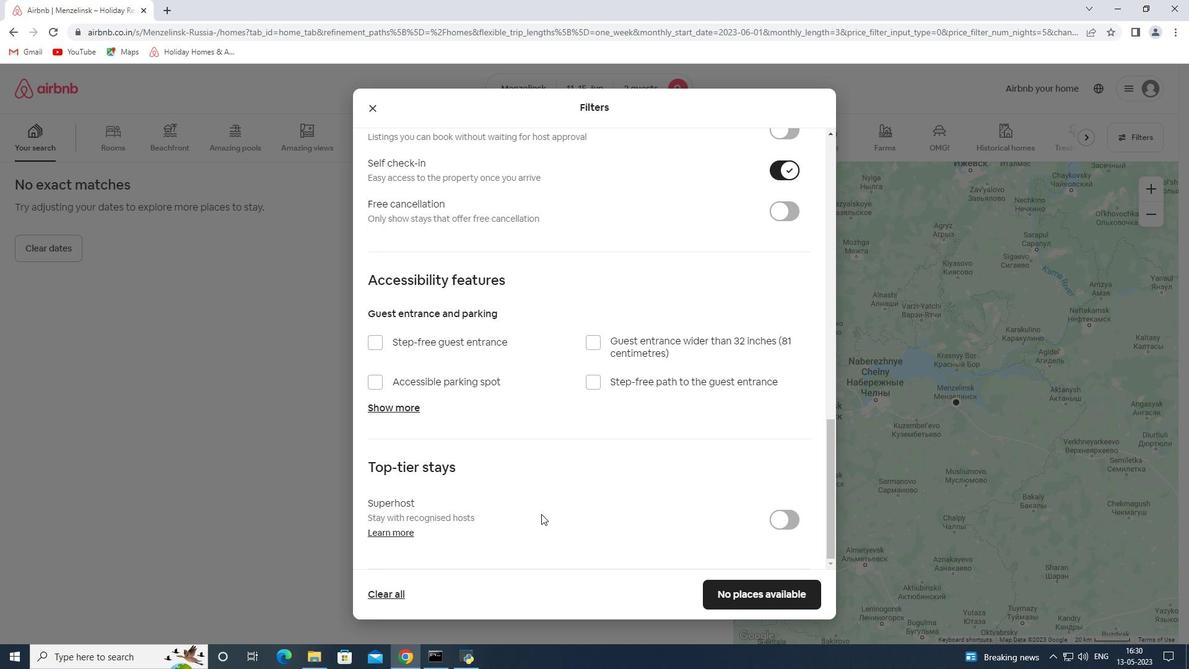 
Action: Mouse moved to (578, 479)
Screenshot: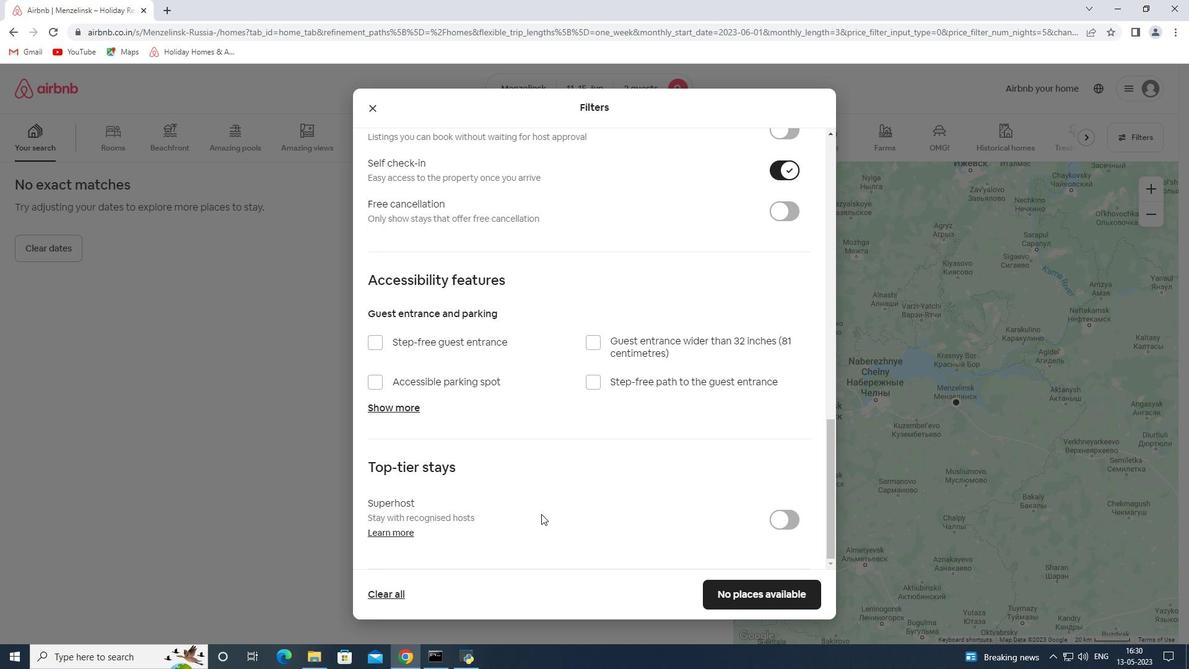
Action: Mouse scrolled (578, 479) with delta (0, 0)
Screenshot: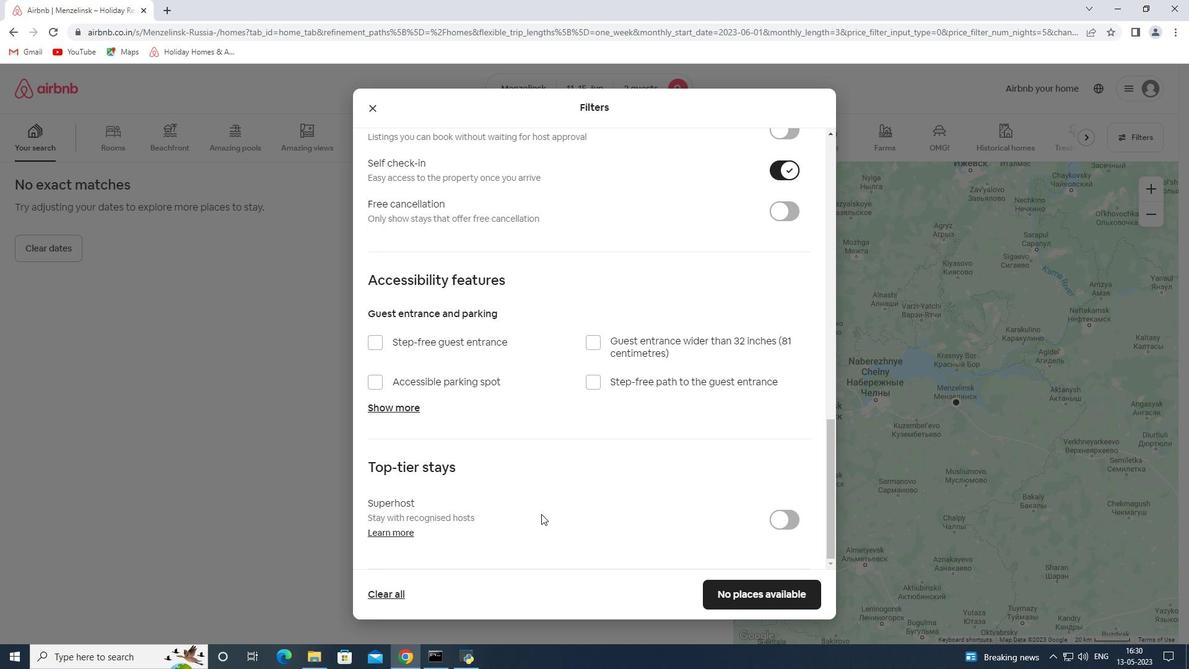 
Action: Mouse moved to (580, 478)
Screenshot: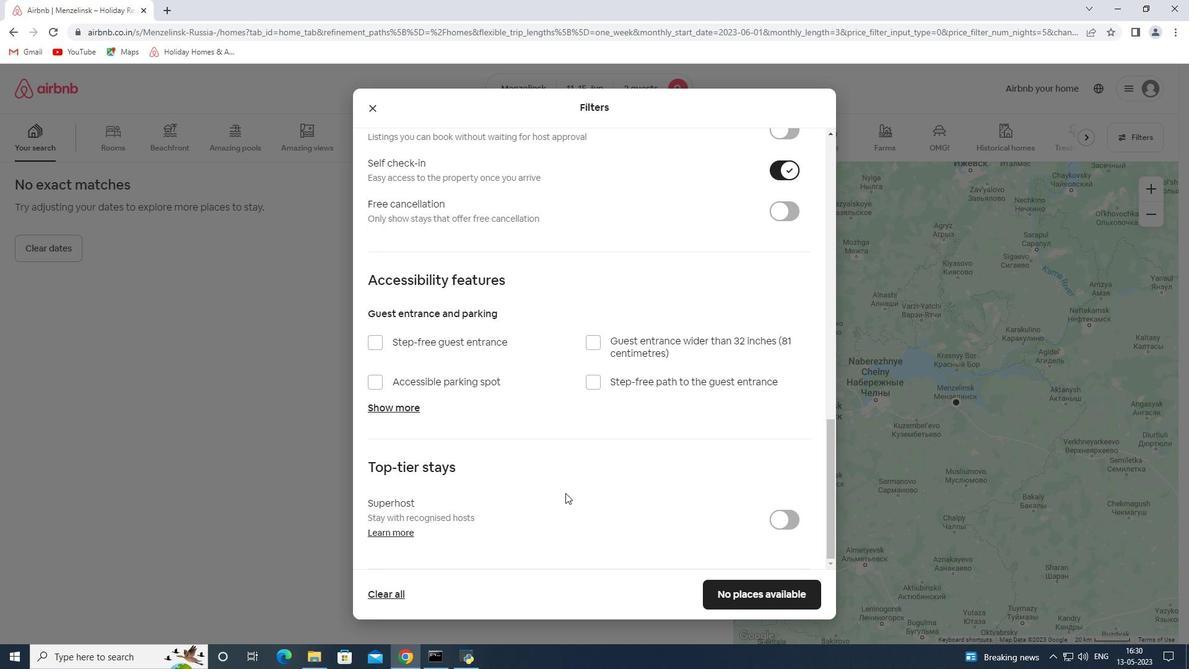 
Action: Mouse scrolled (580, 477) with delta (0, 0)
Screenshot: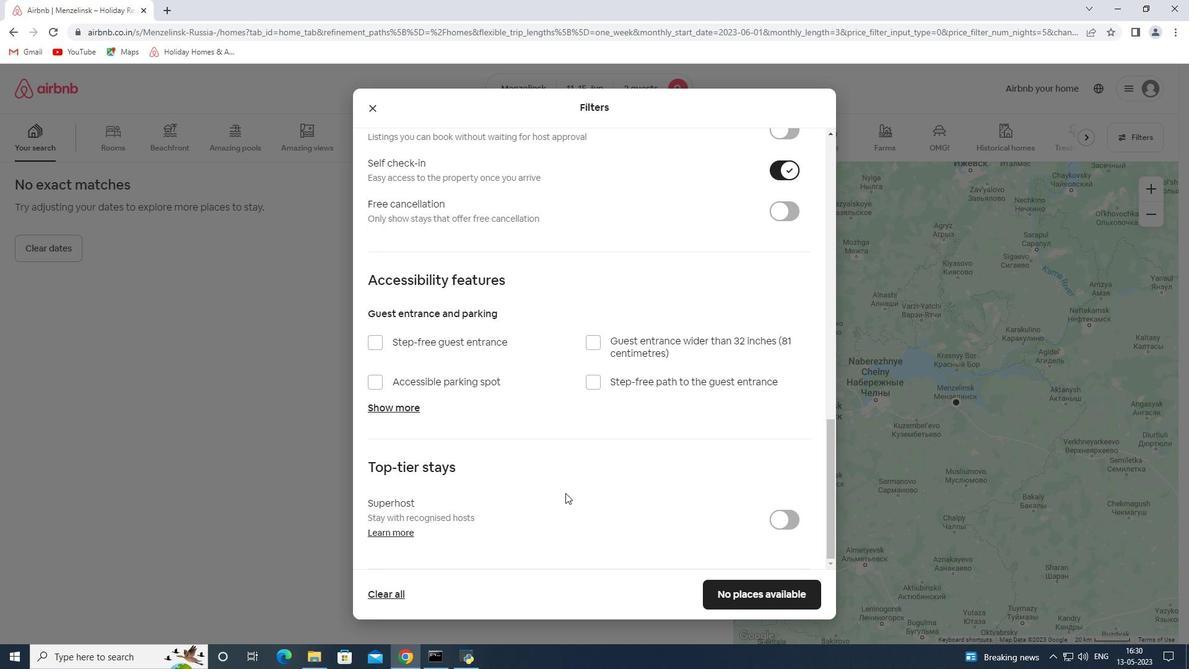 
Action: Mouse moved to (583, 475)
Screenshot: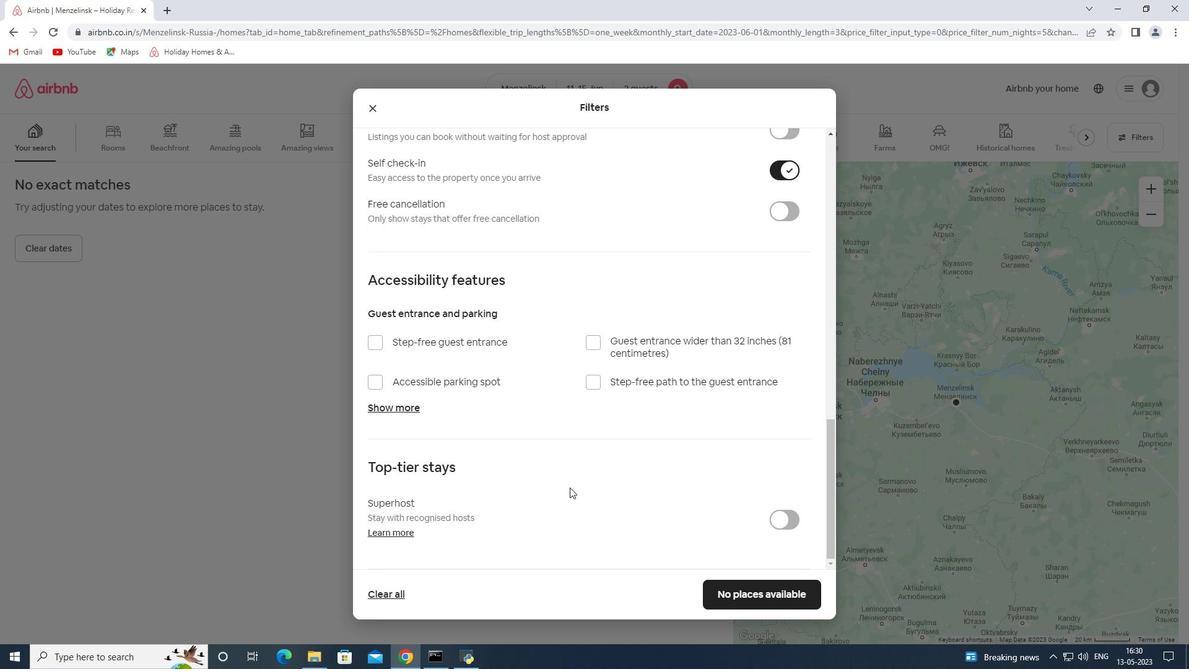 
Action: Mouse scrolled (583, 475) with delta (0, 0)
Screenshot: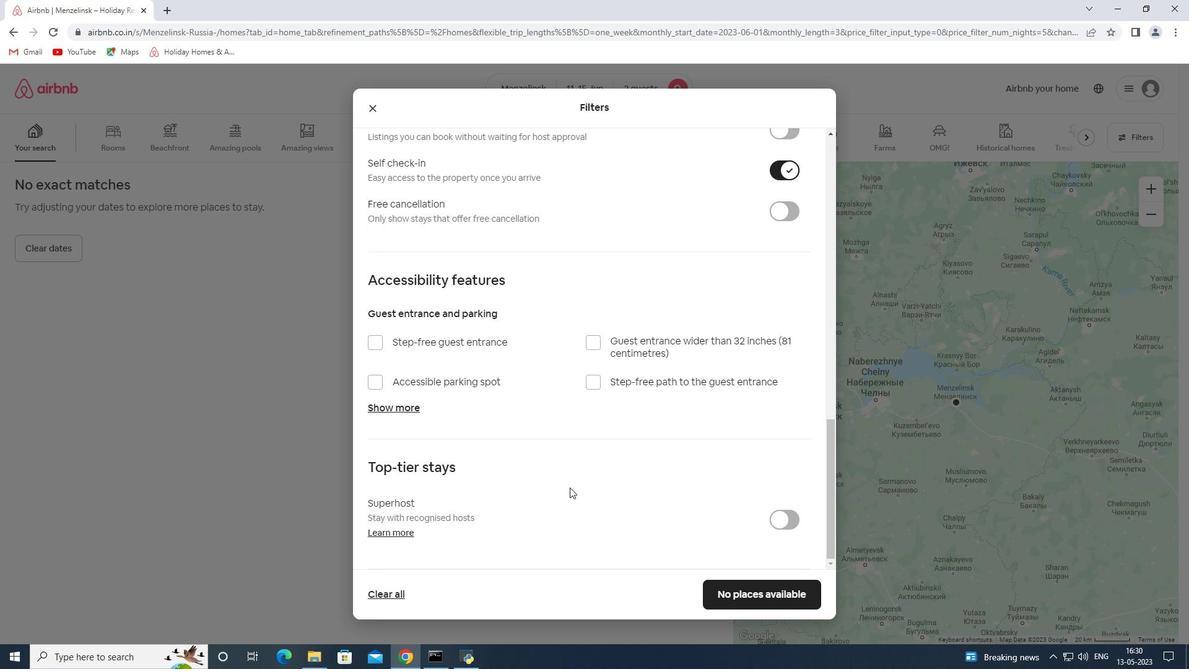 
Action: Mouse moved to (761, 594)
Screenshot: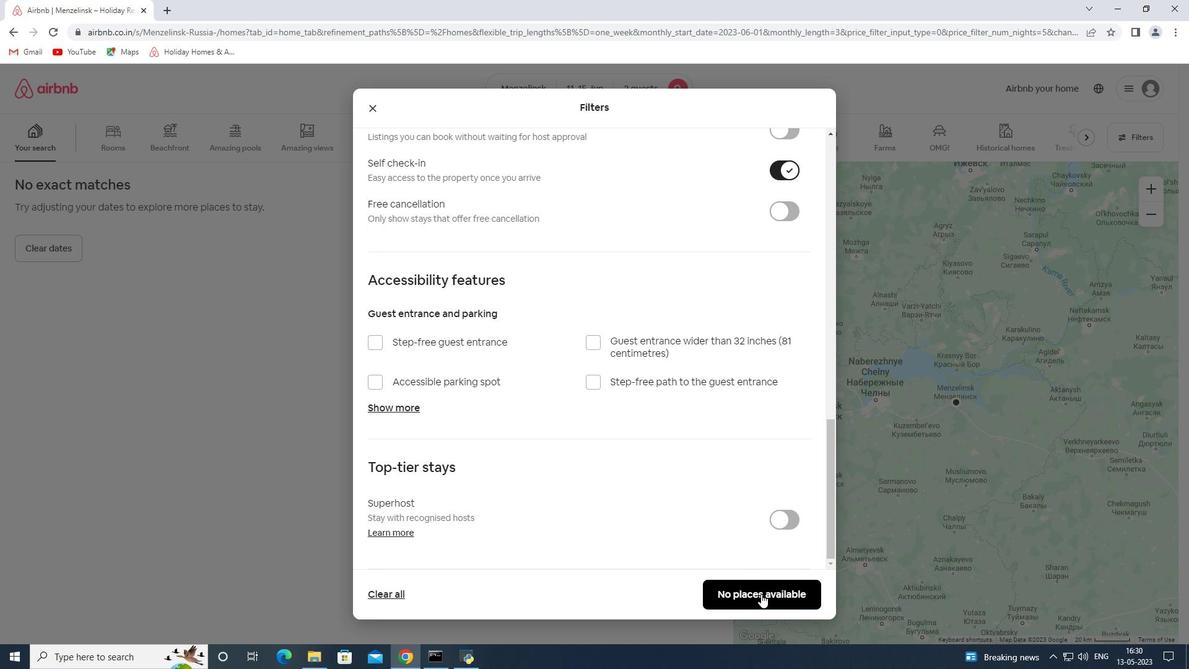 
Action: Mouse pressed left at (761, 594)
Screenshot: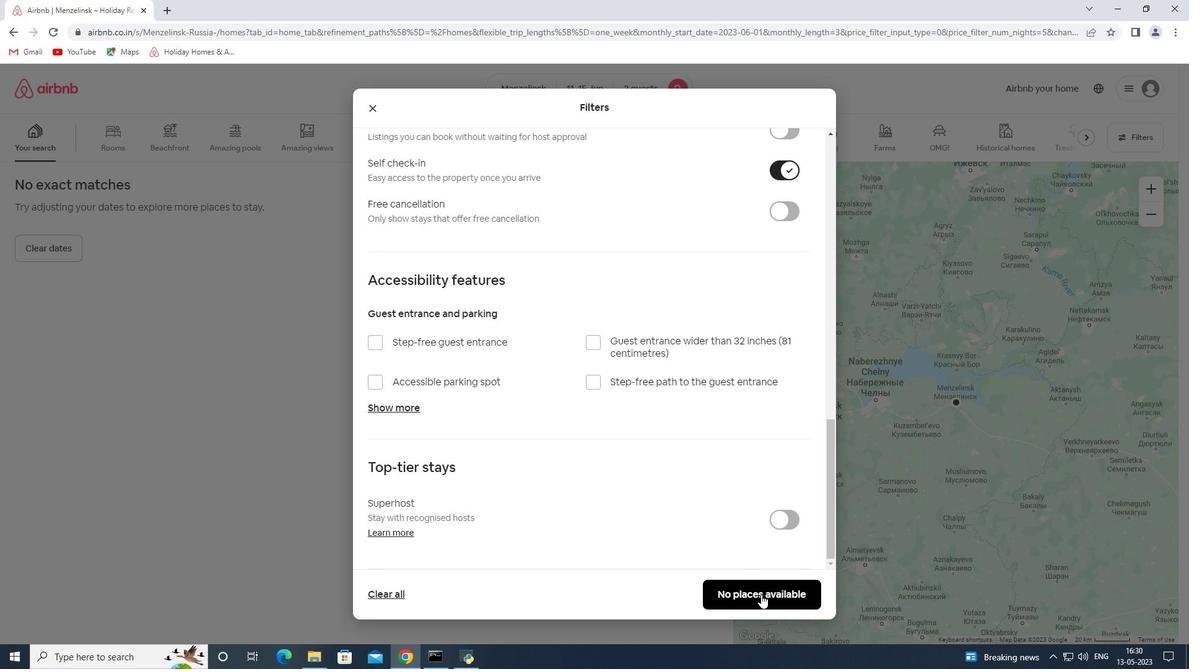
Action: Mouse moved to (224, 234)
Screenshot: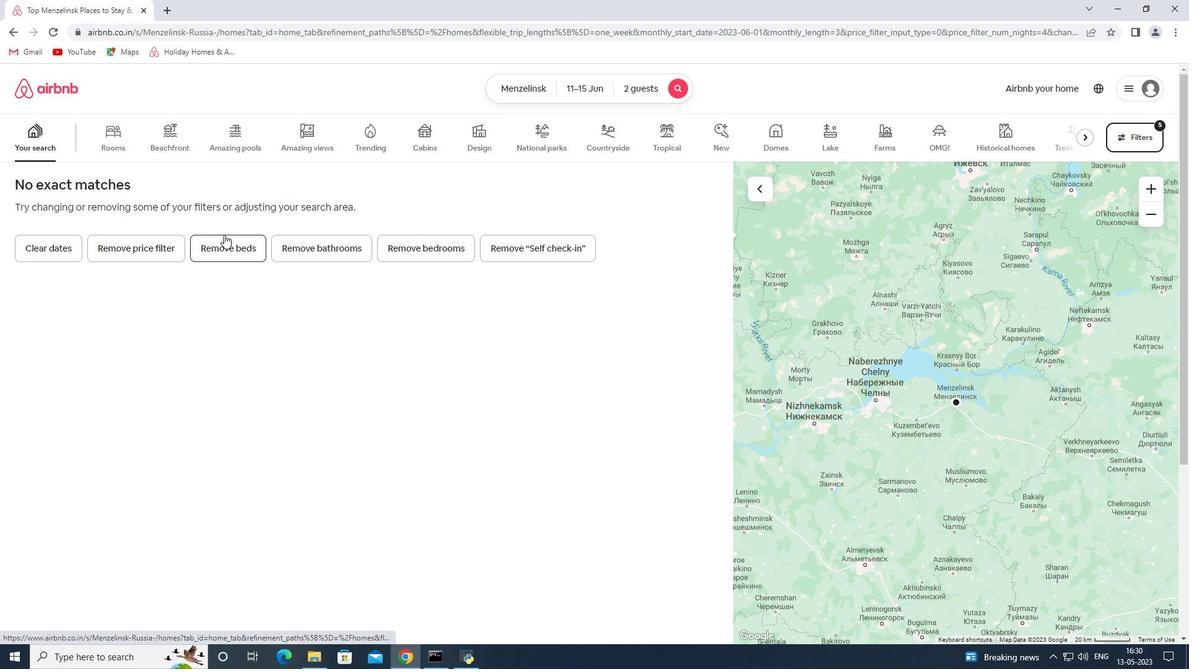 
